 Task: Log work in the project ByteTech for the issue 'Upgrade the content delivery and caching mechanisms of a web application to improve content delivery speed and reliability' spent time as '3w 3d 12h 23m' and remaining time as '3w 6d 14h 33m' and add a flag. Now add the issue to the epic 'Digital product development'. Log work in the project ByteTech for the issue 'Create a new online platform for online gardening courses with advanced gardening tools and community features' spent time as '1w 4d 23h 56m' and remaining time as '3w 1d 15h 41m' and clone the issue. Now add the issue to the epic 'Cloud security compliance'
Action: Mouse moved to (968, 253)
Screenshot: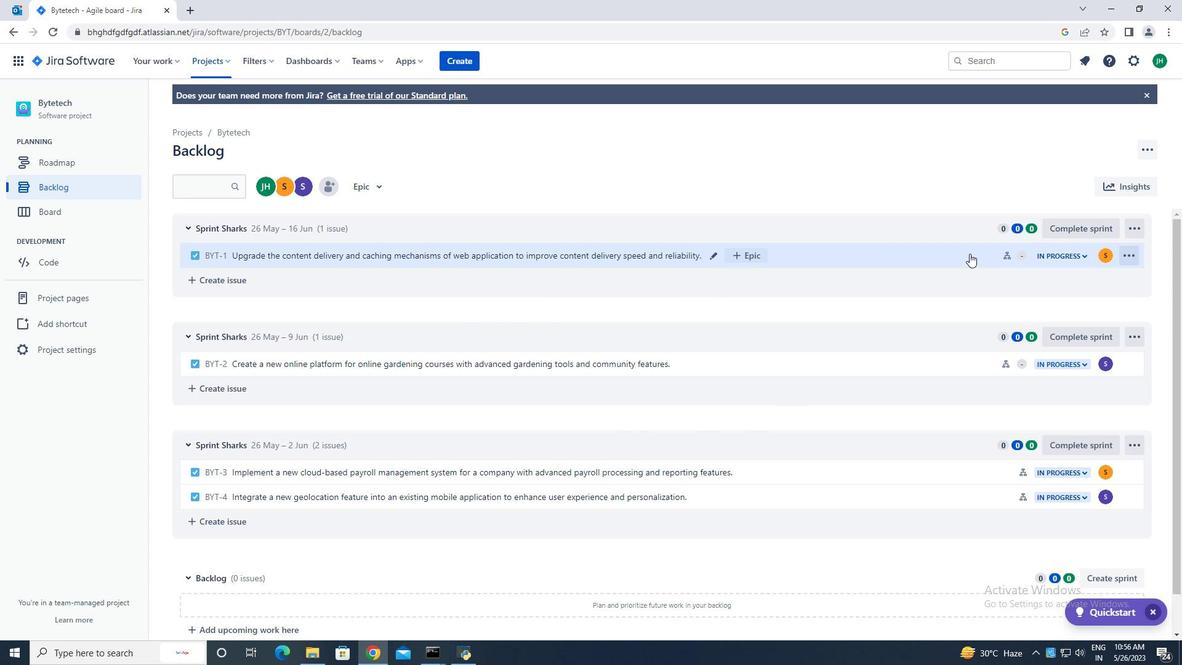 
Action: Mouse pressed left at (968, 253)
Screenshot: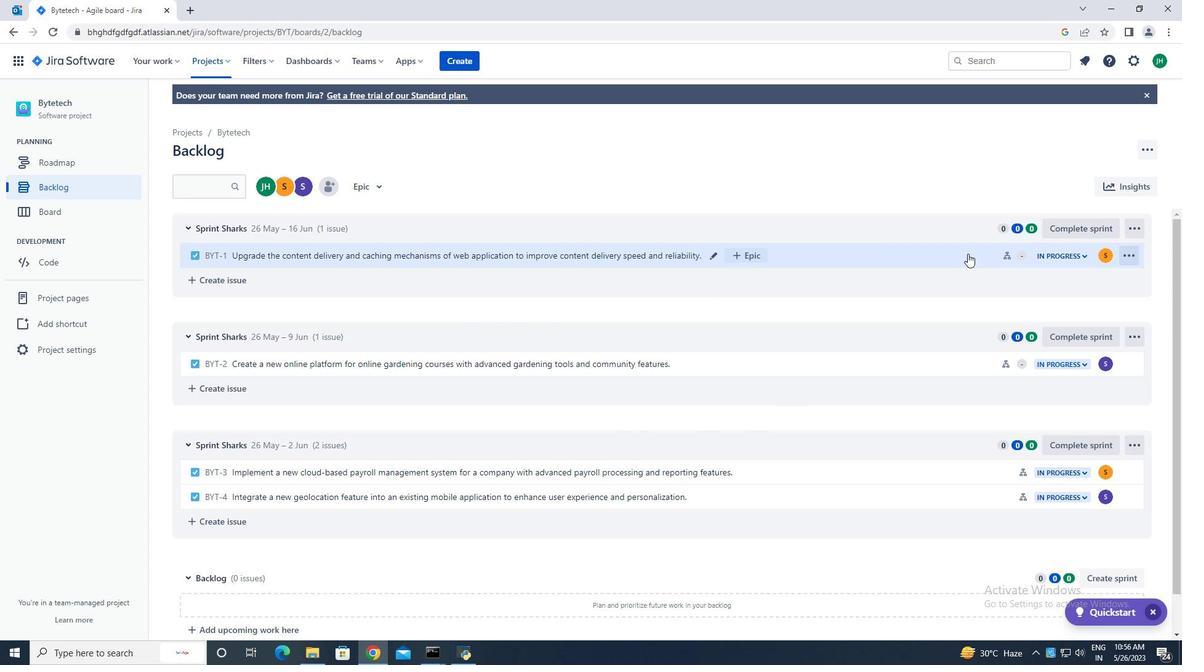 
Action: Mouse moved to (1134, 224)
Screenshot: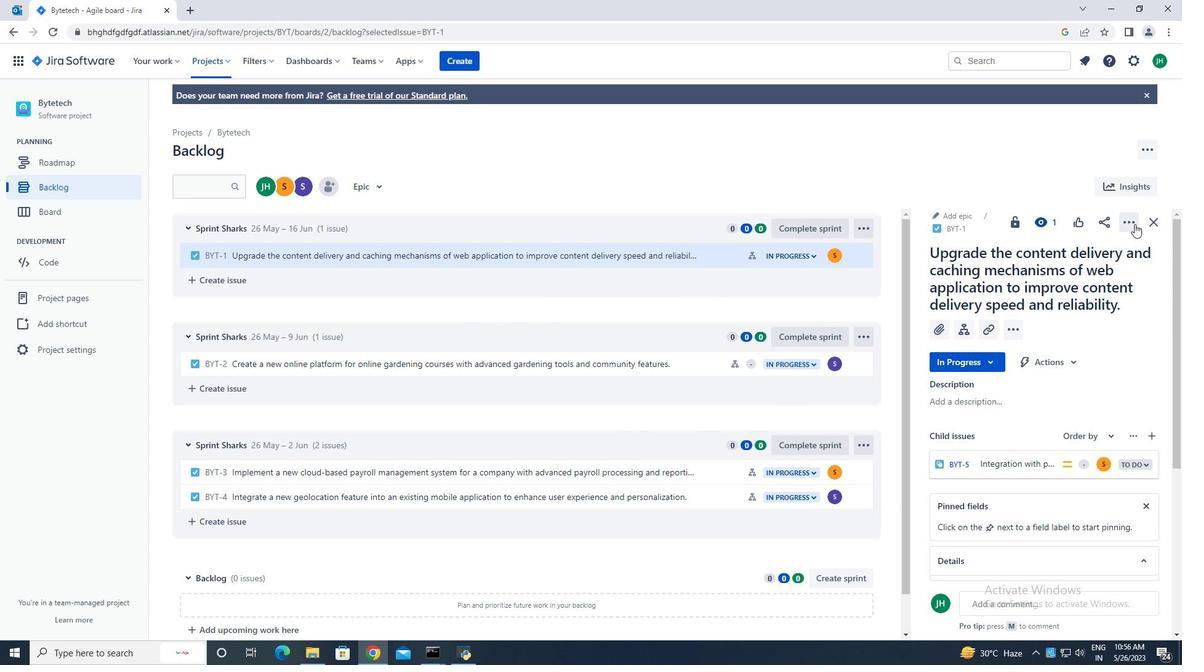 
Action: Mouse pressed left at (1134, 224)
Screenshot: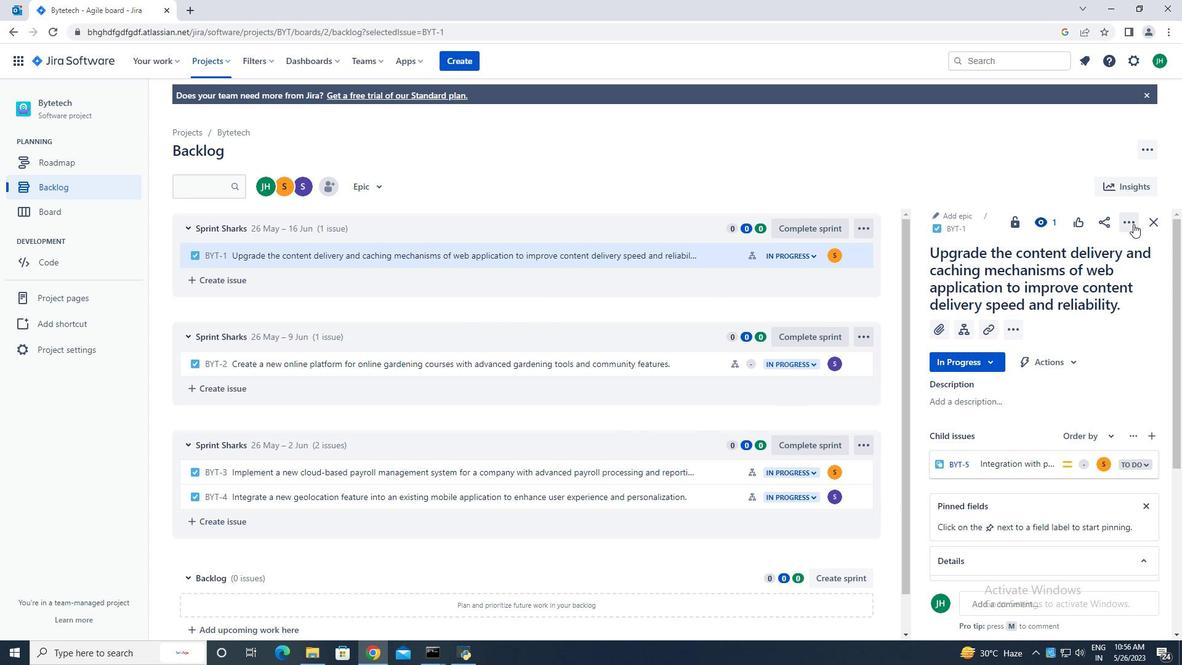 
Action: Mouse moved to (1066, 253)
Screenshot: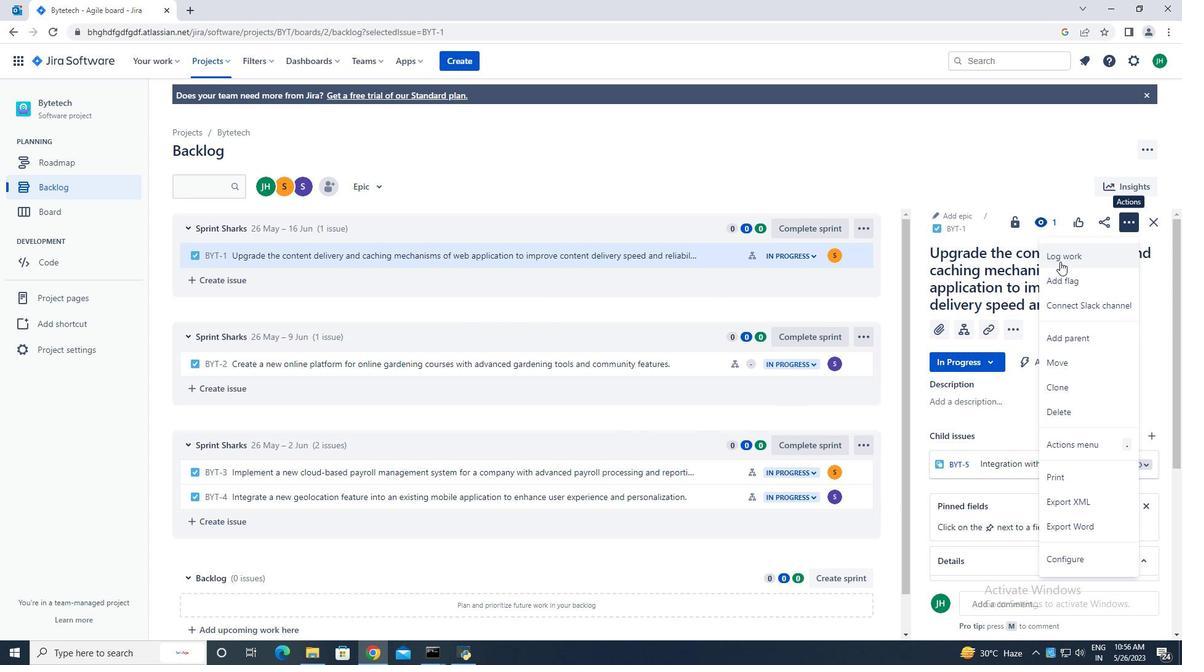 
Action: Mouse pressed left at (1066, 253)
Screenshot: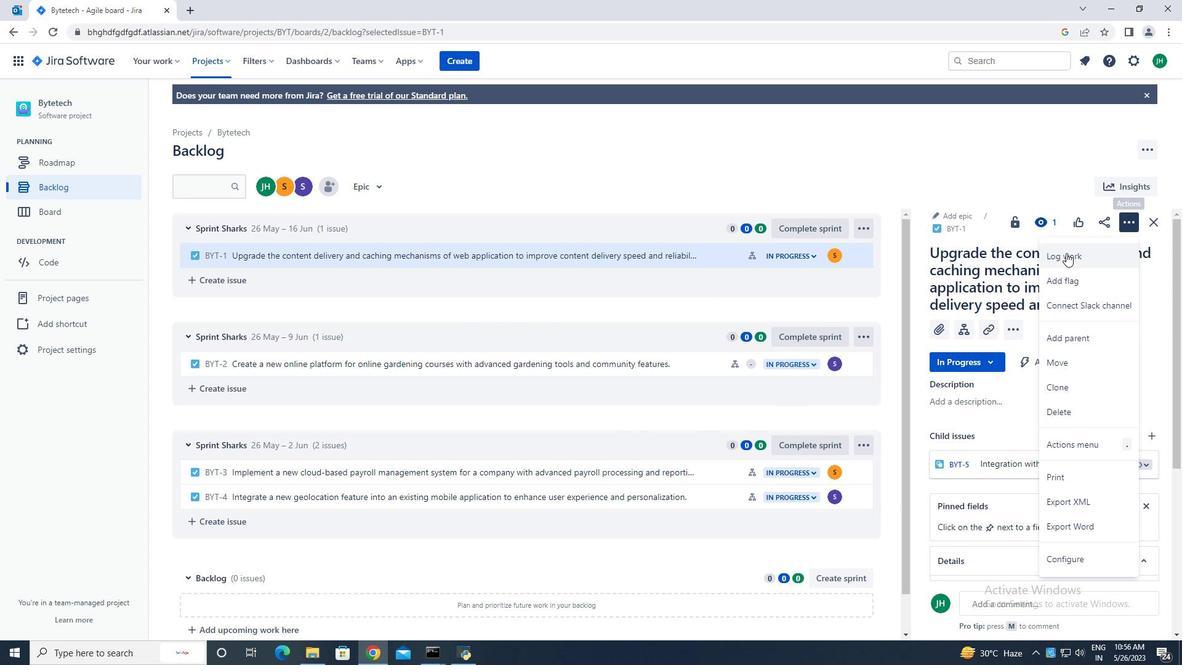 
Action: Mouse moved to (527, 189)
Screenshot: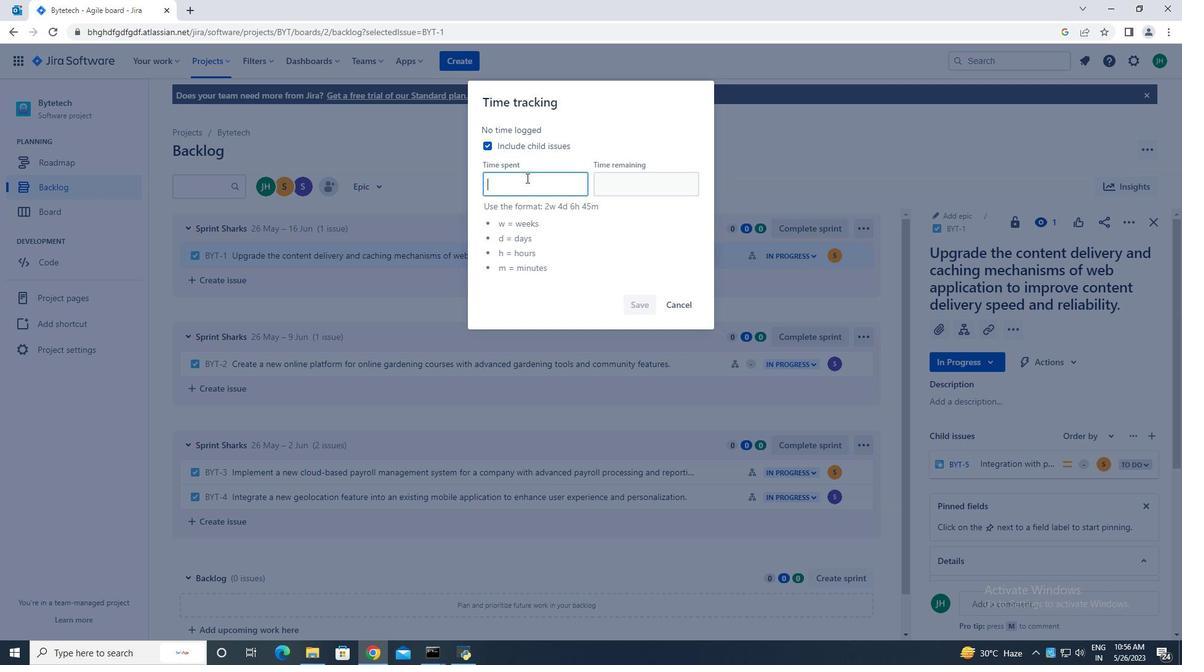 
Action: Mouse pressed left at (527, 189)
Screenshot: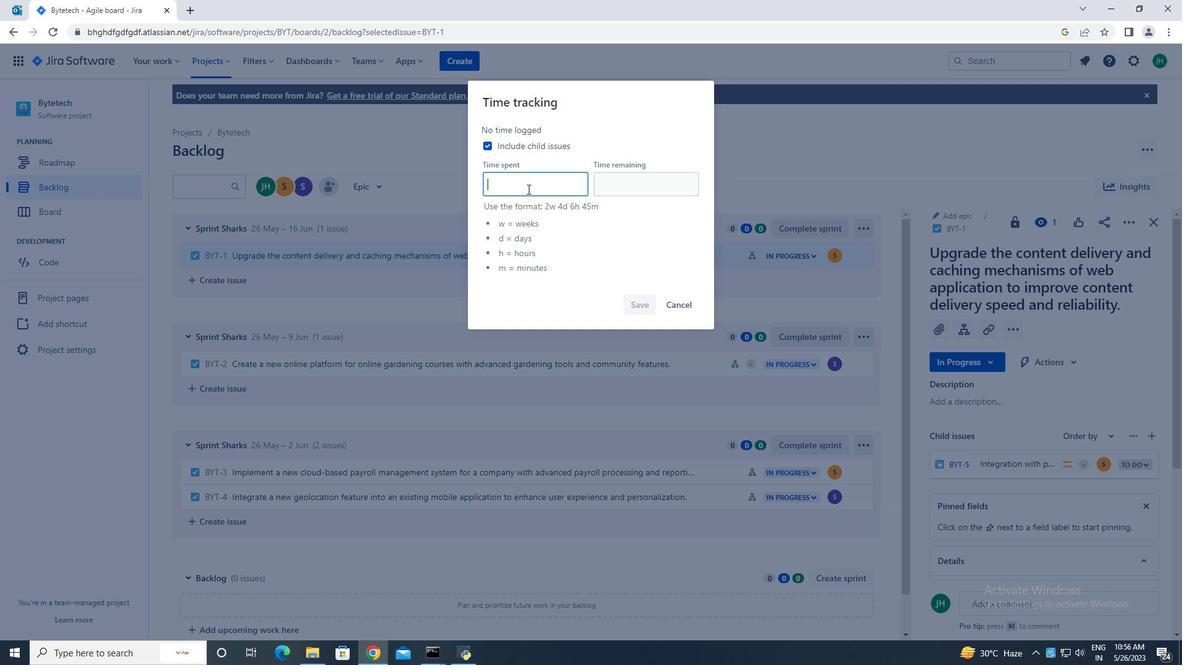 
Action: Key pressed 3w<Key.space>3d<Key.space>12h<Key.space>23m
Screenshot: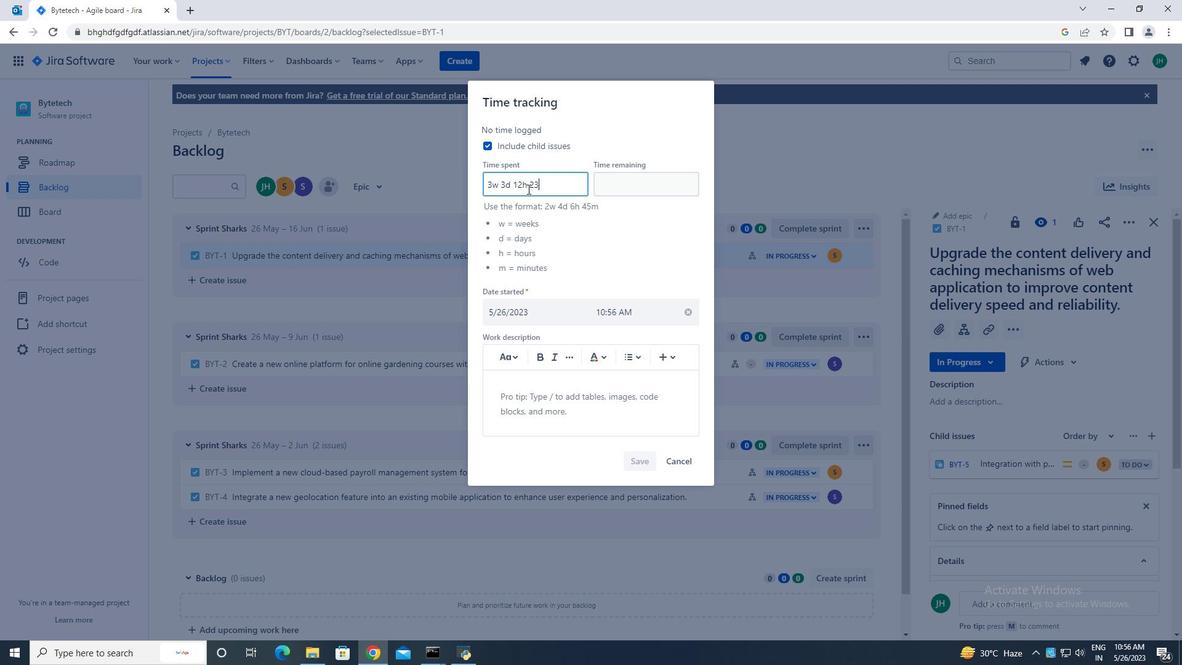 
Action: Mouse moved to (622, 186)
Screenshot: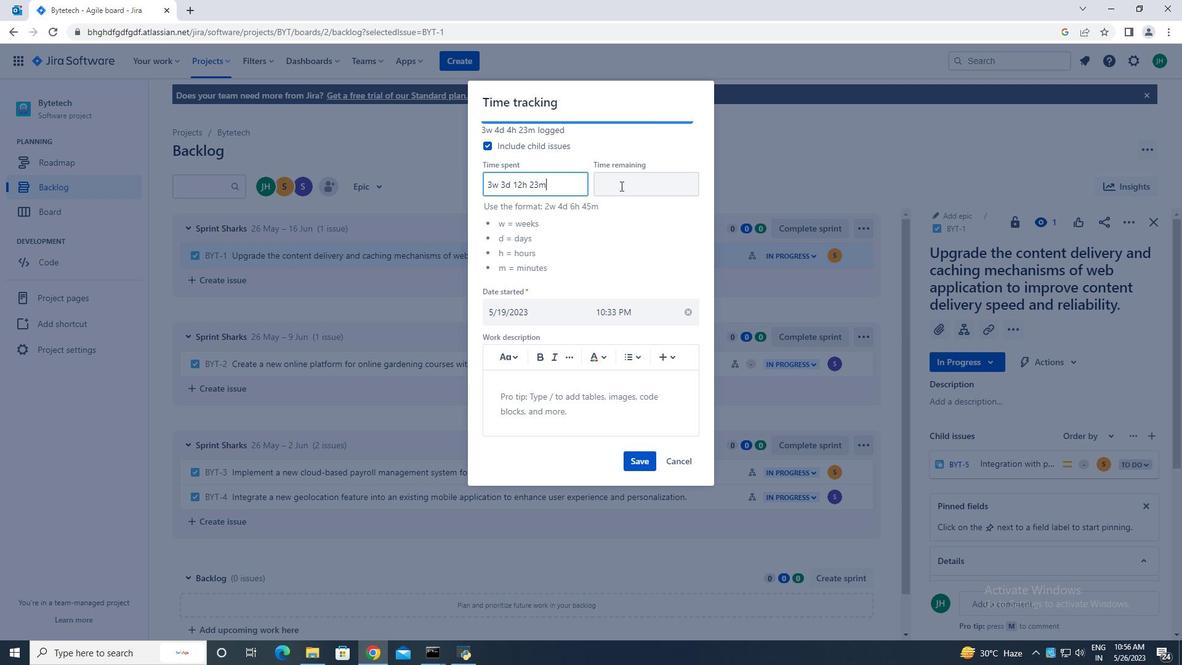 
Action: Mouse pressed left at (622, 186)
Screenshot: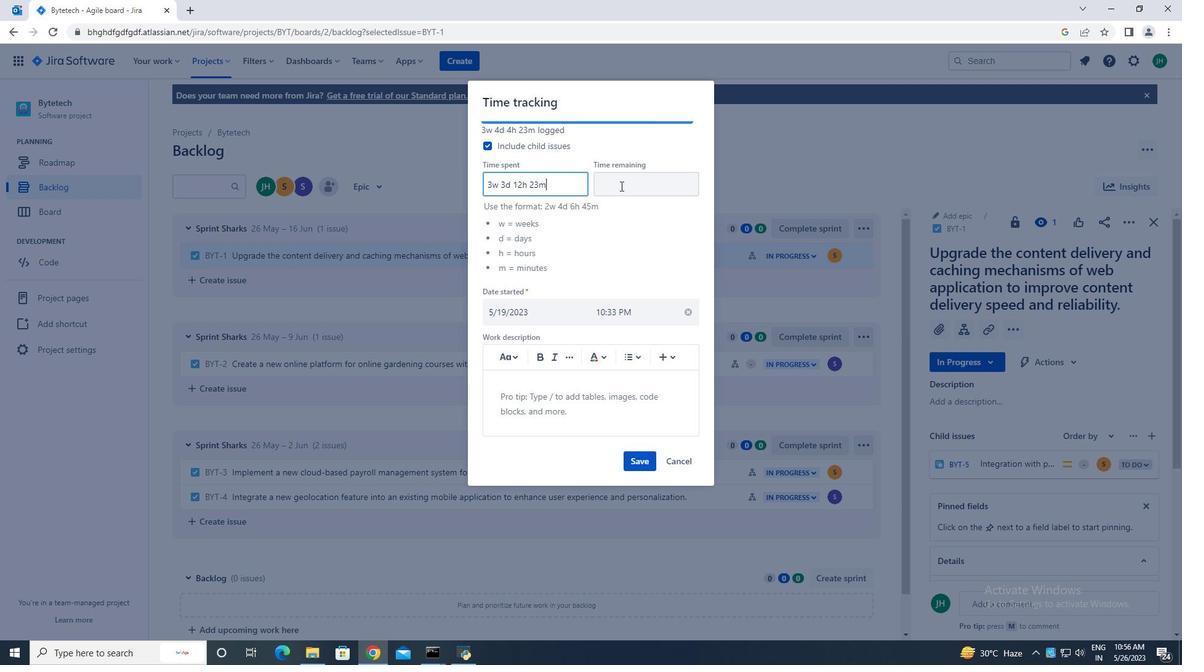 
Action: Key pressed 3w<Key.space>6d<Key.space>14h<Key.space>33m<Key.space>
Screenshot: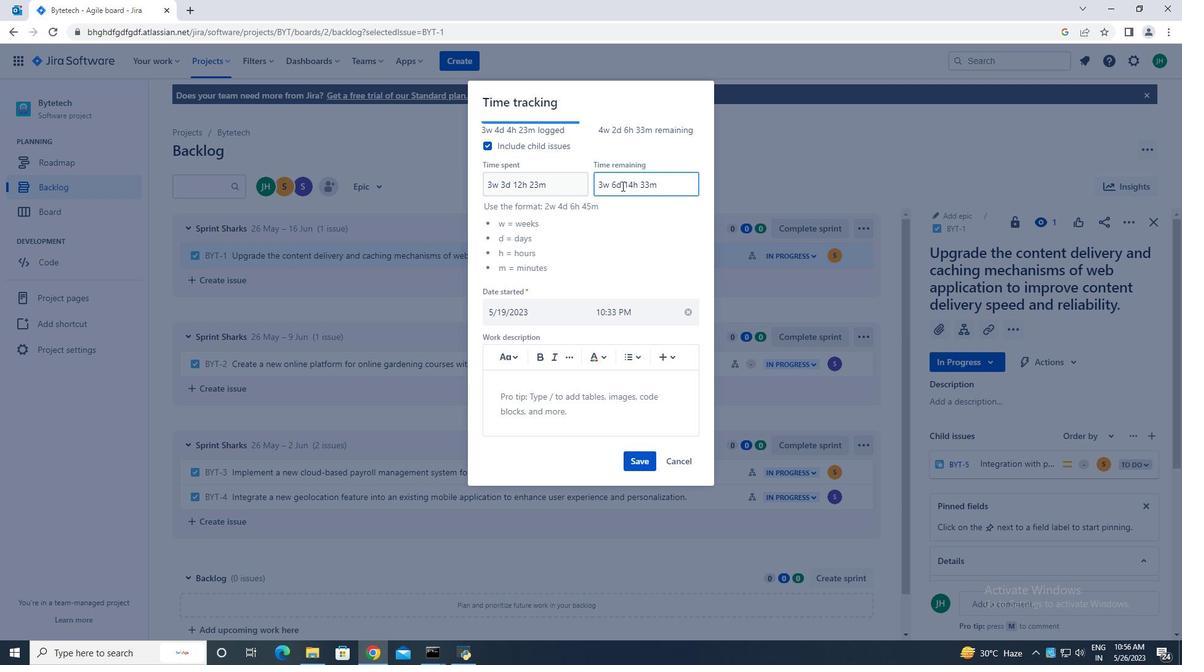 
Action: Mouse moved to (662, 186)
Screenshot: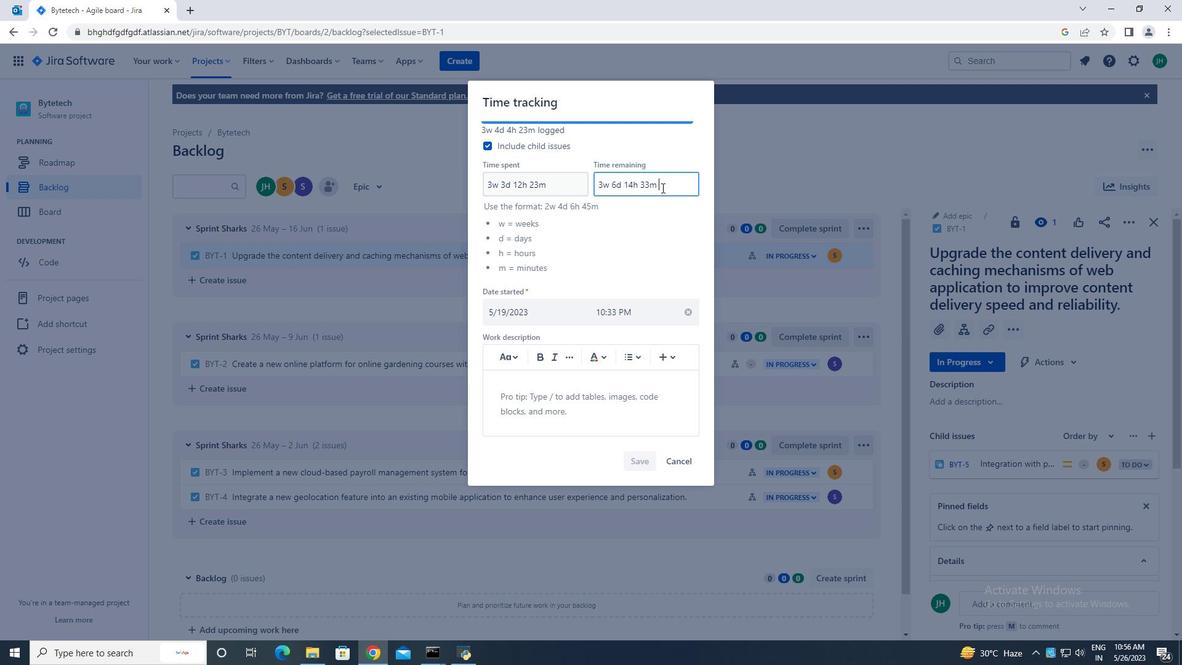 
Action: Key pressed <Key.backspace>
Screenshot: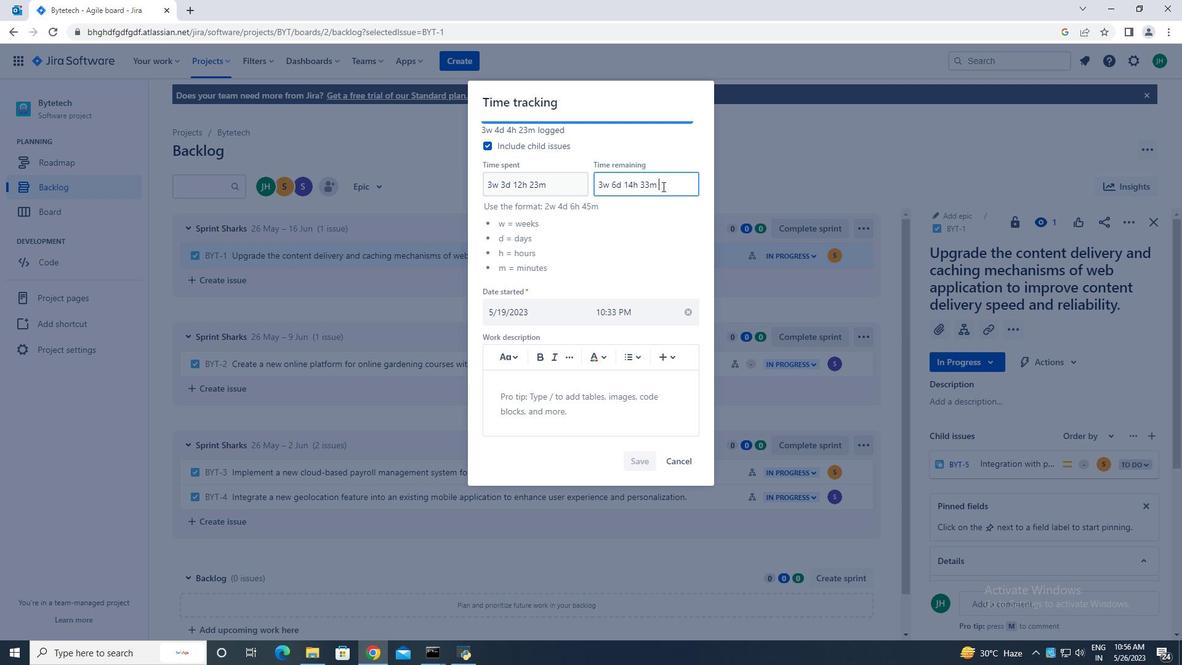 
Action: Mouse moved to (649, 458)
Screenshot: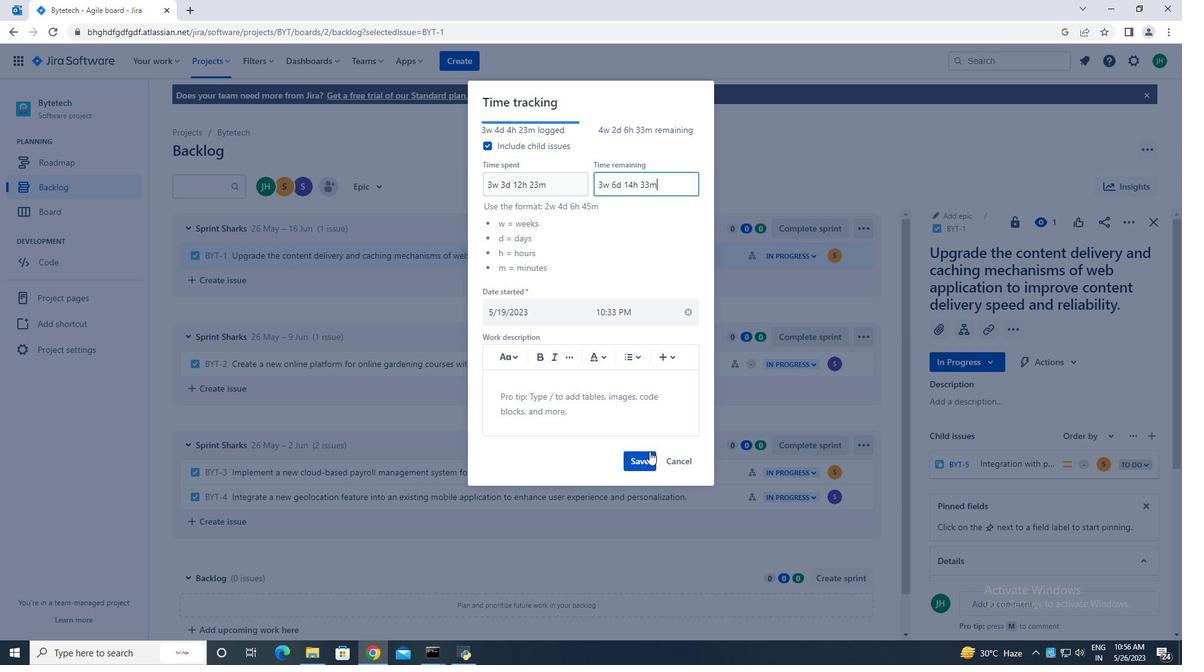 
Action: Mouse pressed left at (649, 458)
Screenshot: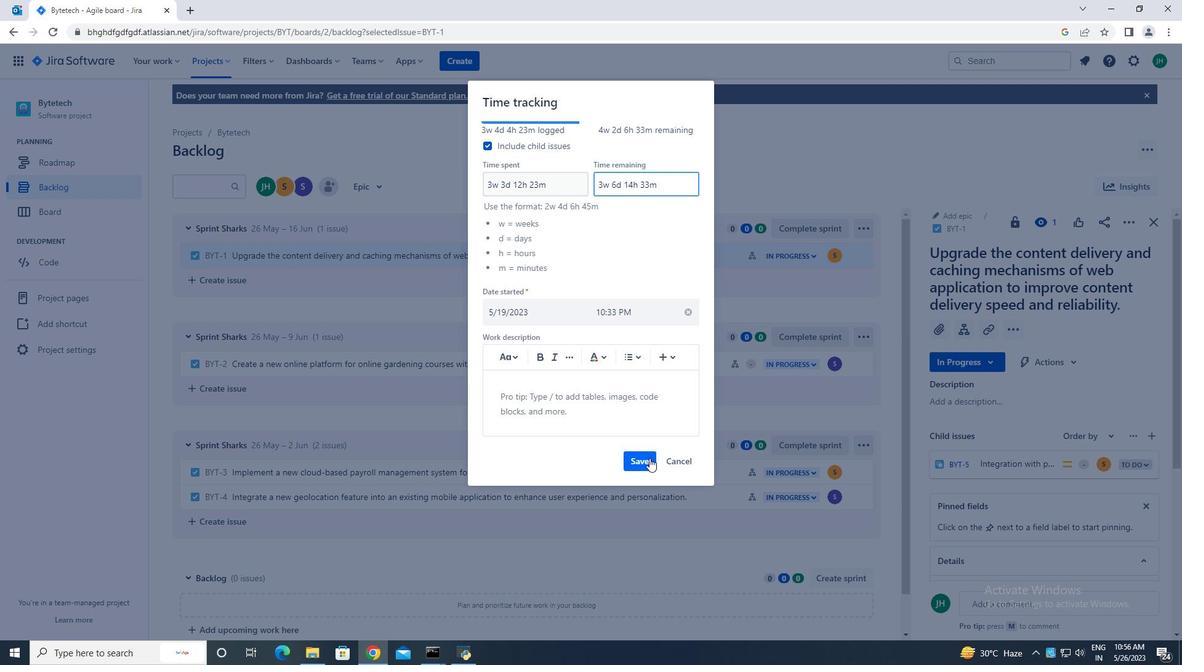 
Action: Mouse moved to (1130, 222)
Screenshot: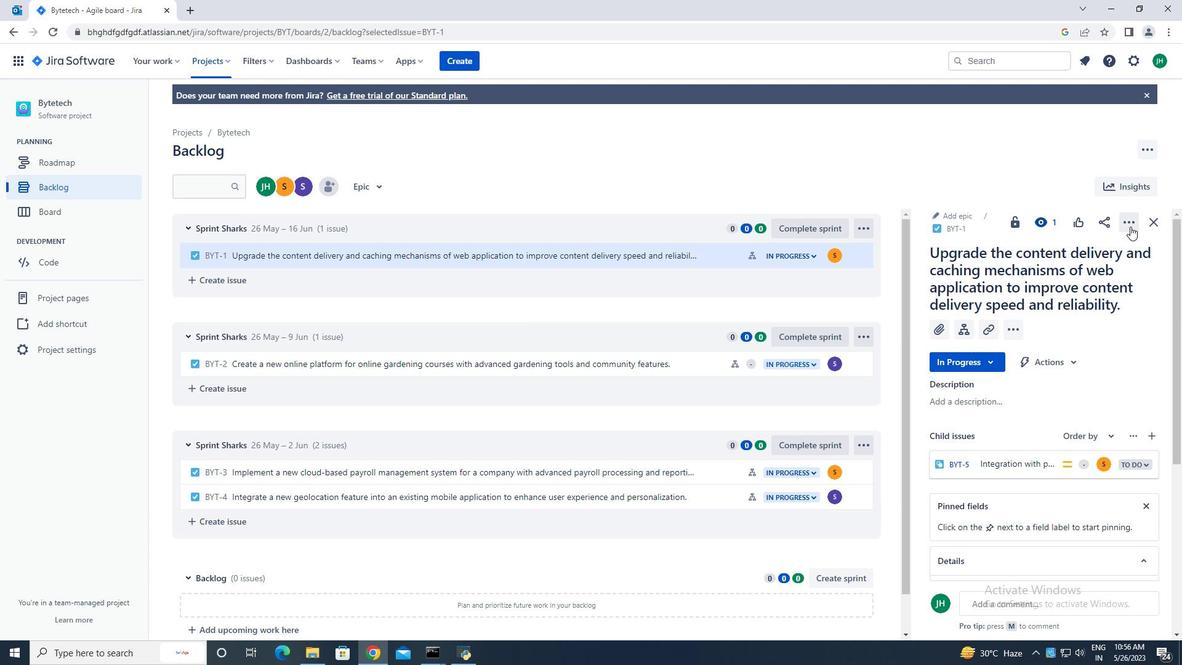 
Action: Mouse pressed left at (1130, 222)
Screenshot: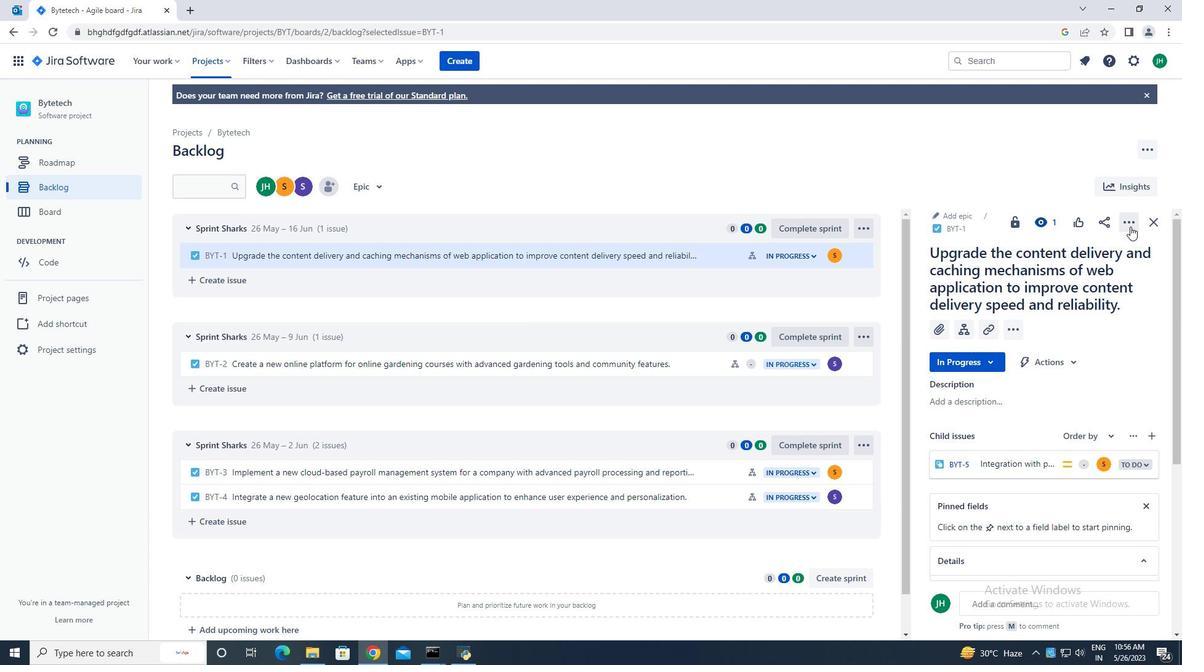 
Action: Mouse moved to (1066, 280)
Screenshot: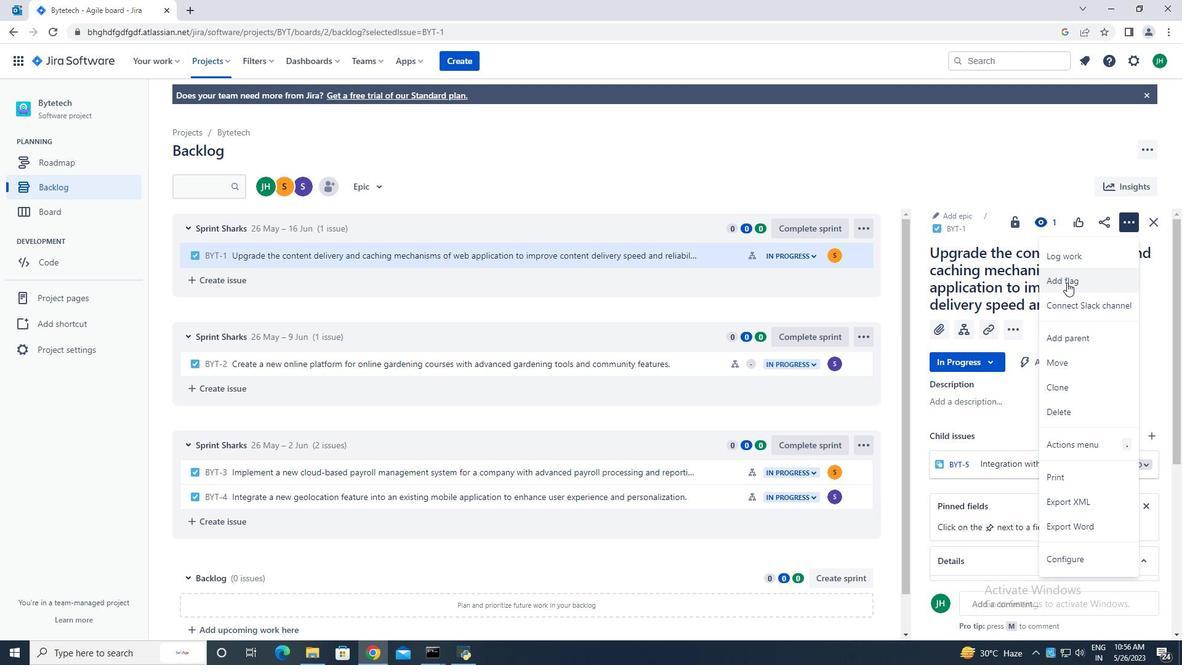 
Action: Mouse pressed left at (1066, 280)
Screenshot: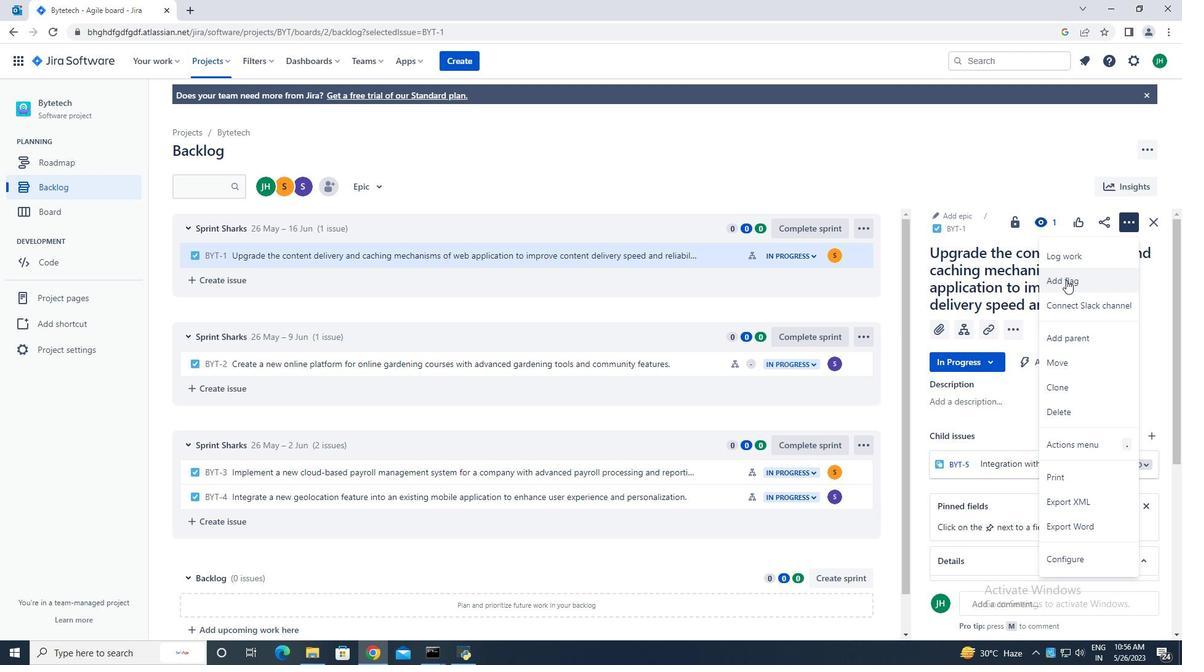 
Action: Mouse moved to (1156, 223)
Screenshot: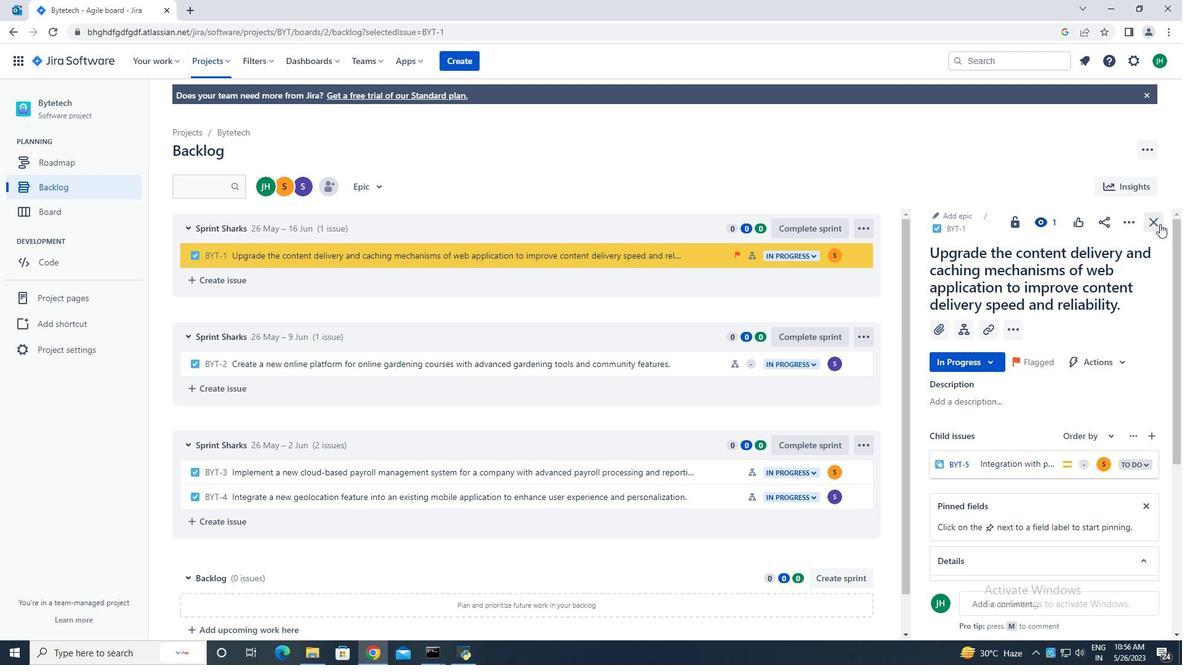 
Action: Mouse pressed left at (1156, 223)
Screenshot: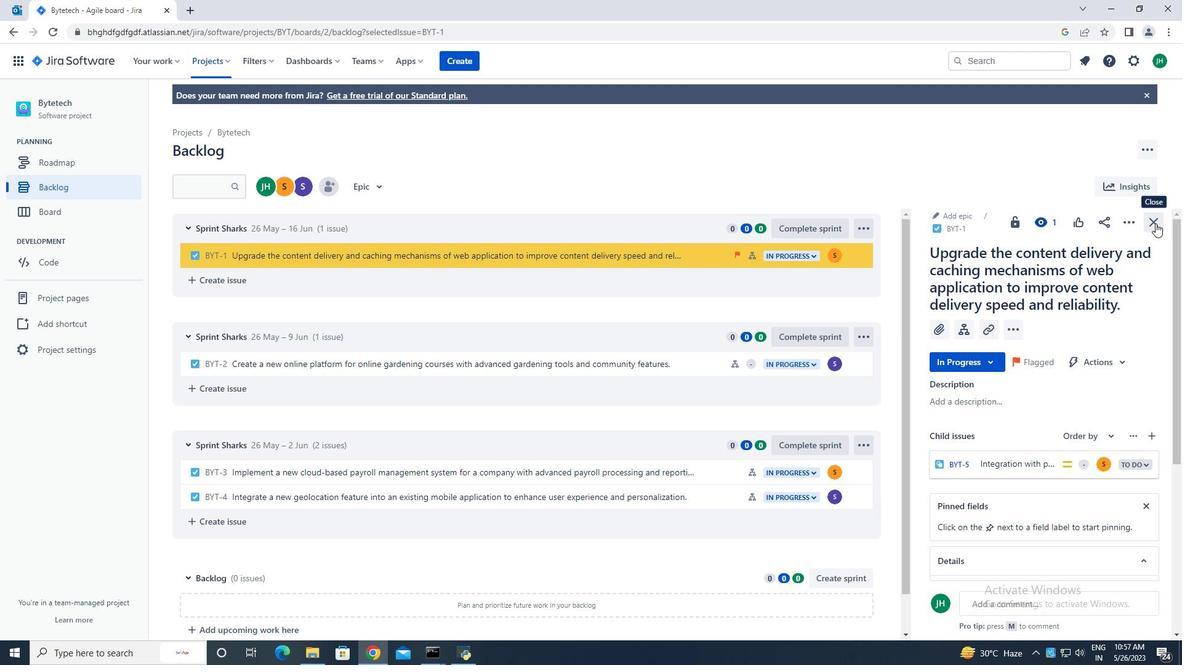 
Action: Mouse moved to (365, 189)
Screenshot: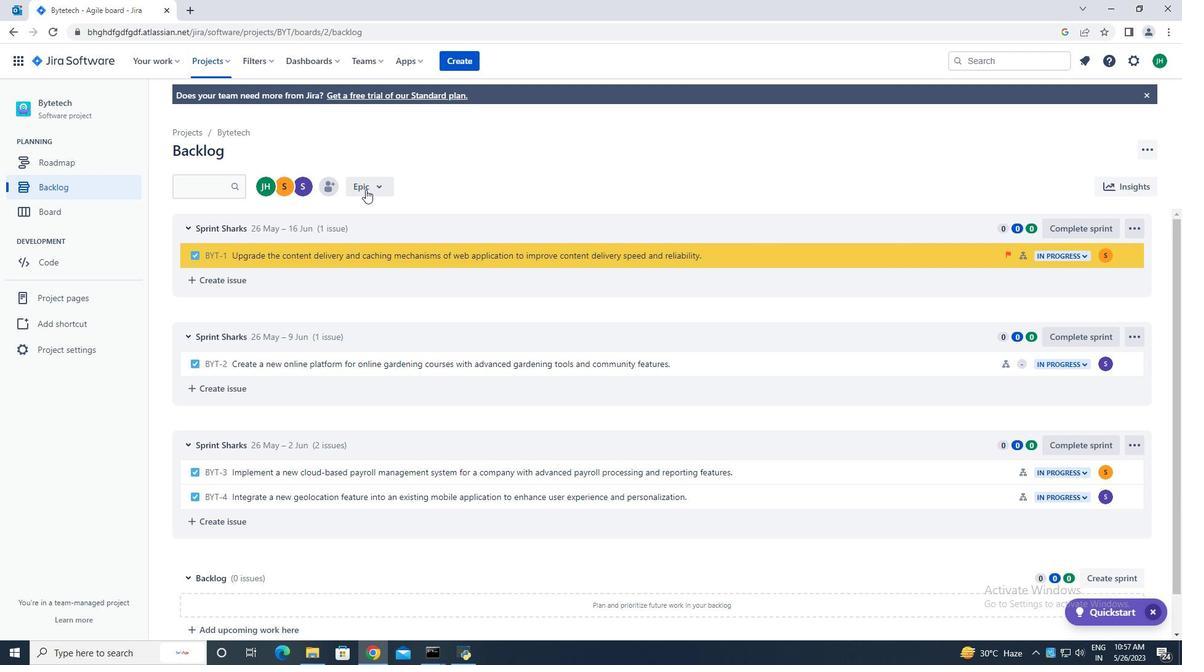 
Action: Mouse pressed left at (365, 189)
Screenshot: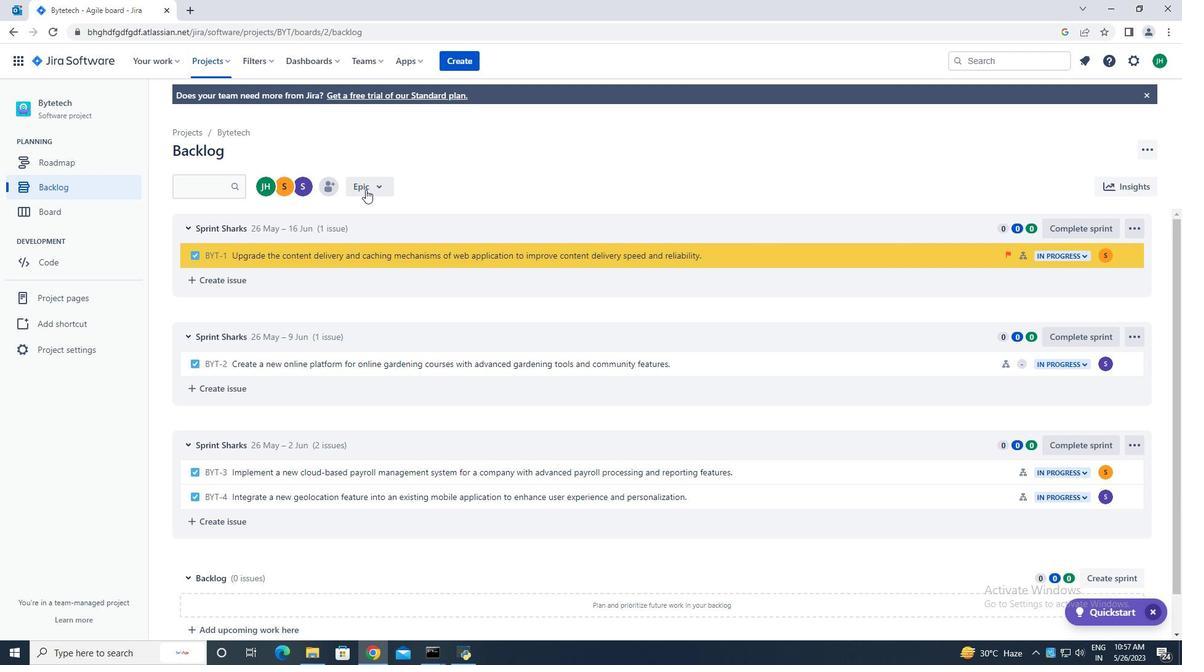 
Action: Mouse moved to (412, 239)
Screenshot: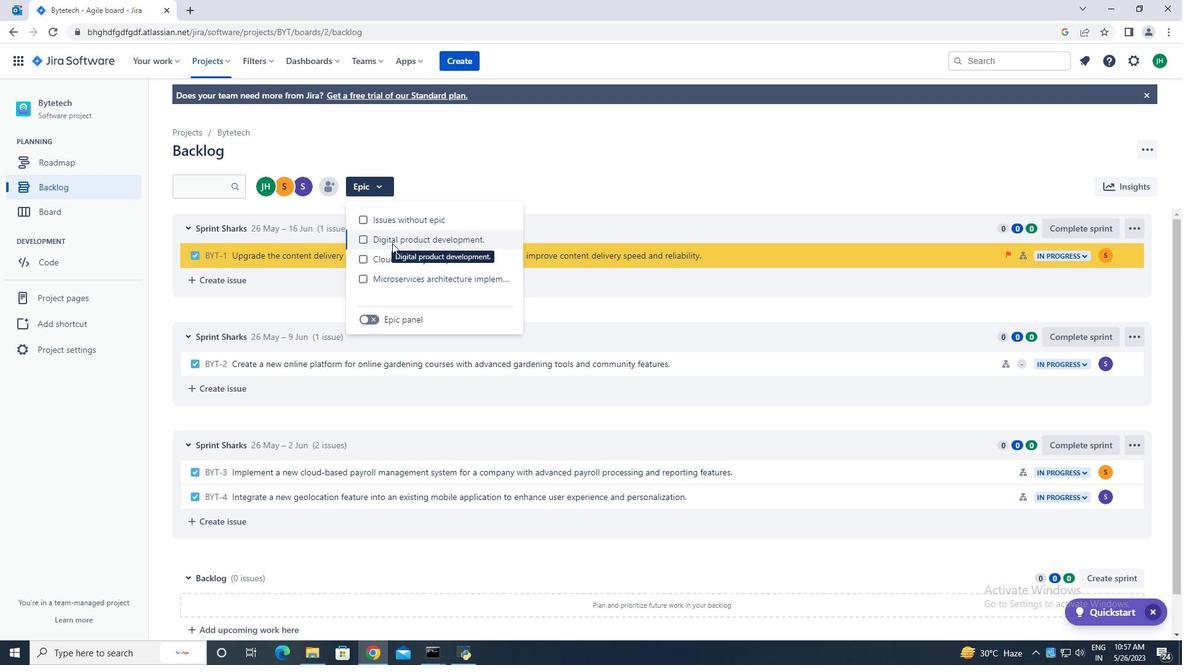 
Action: Mouse pressed left at (412, 239)
Screenshot: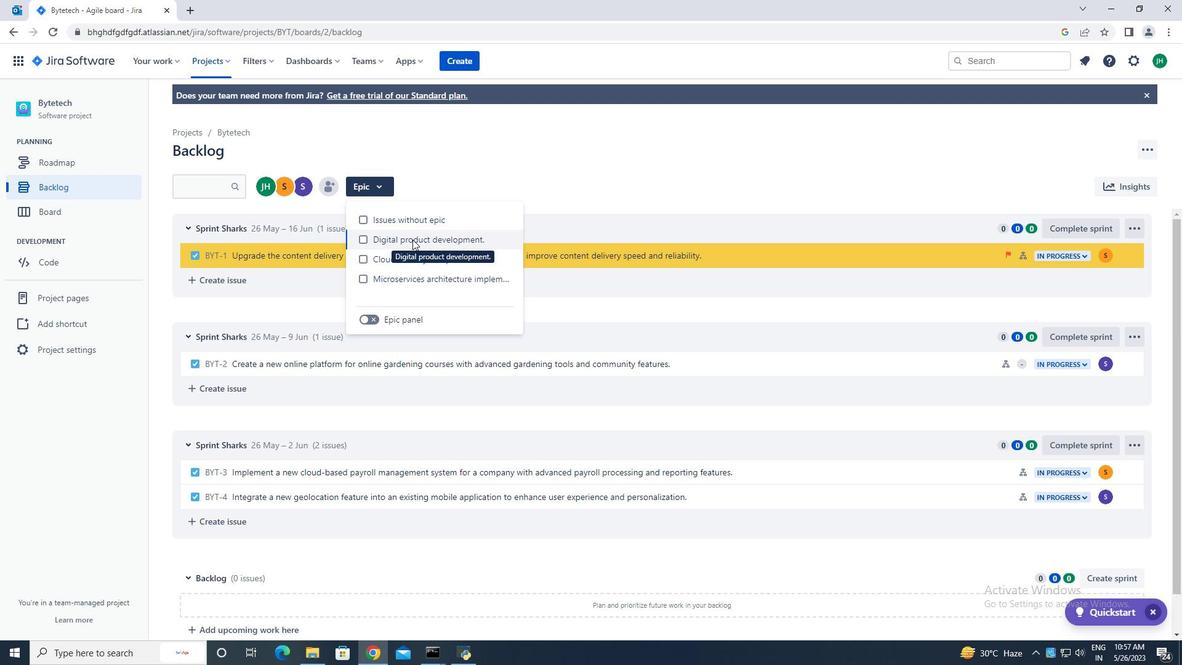 
Action: Mouse moved to (529, 144)
Screenshot: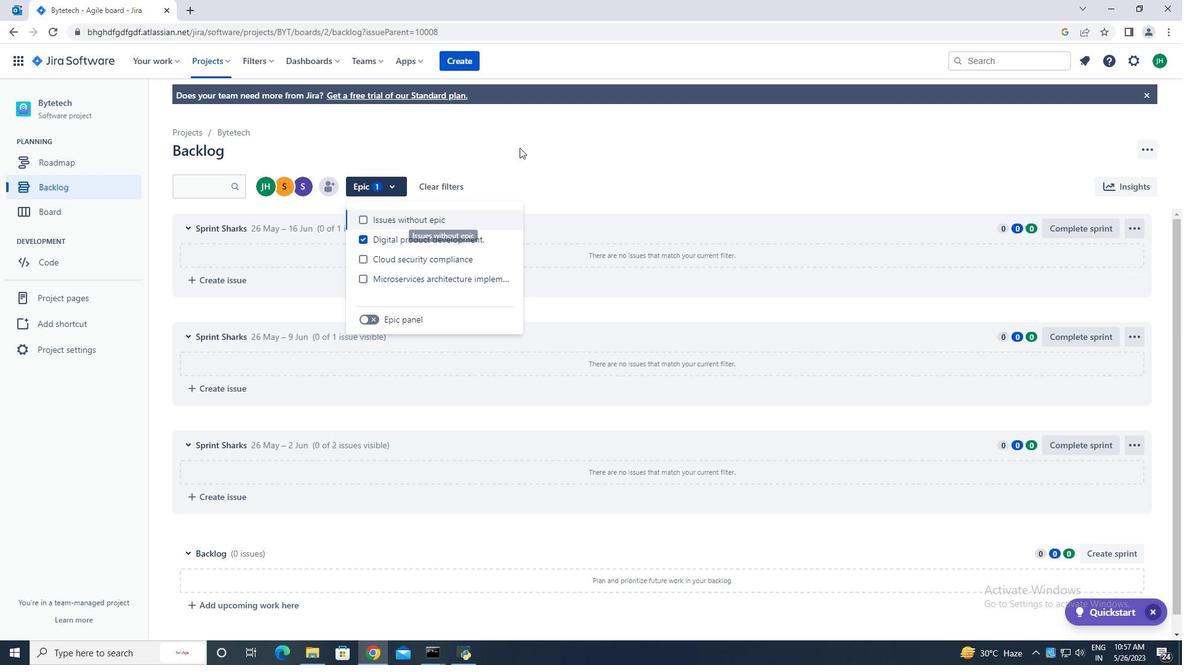 
Action: Mouse pressed left at (529, 144)
Screenshot: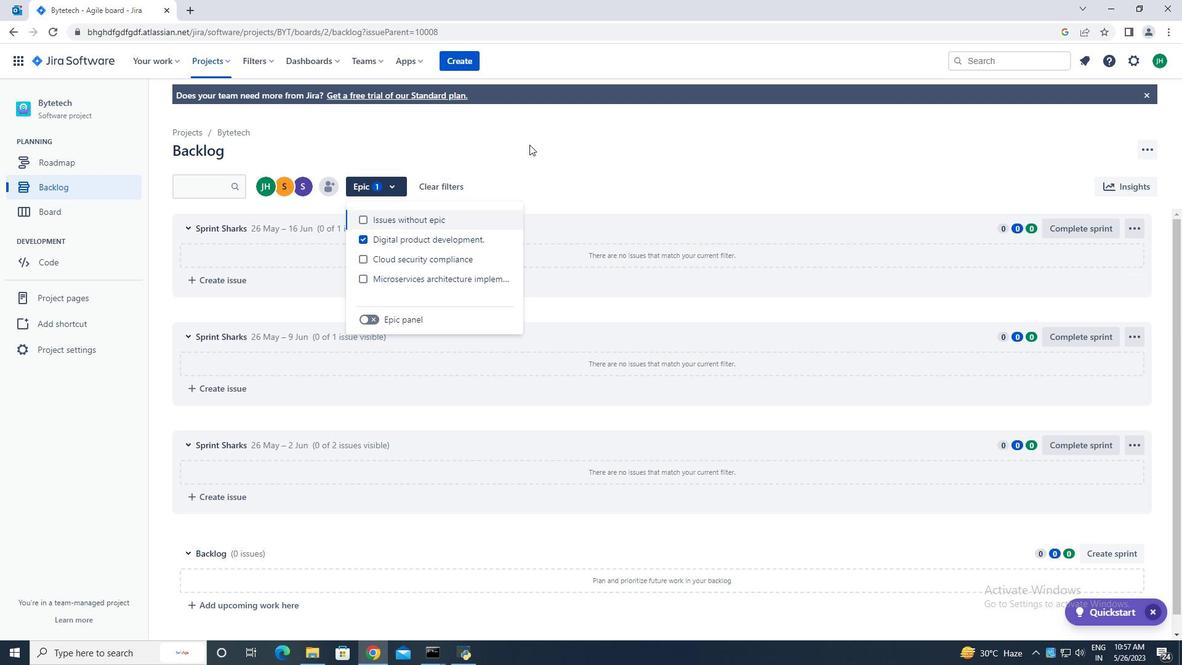 
Action: Mouse moved to (97, 191)
Screenshot: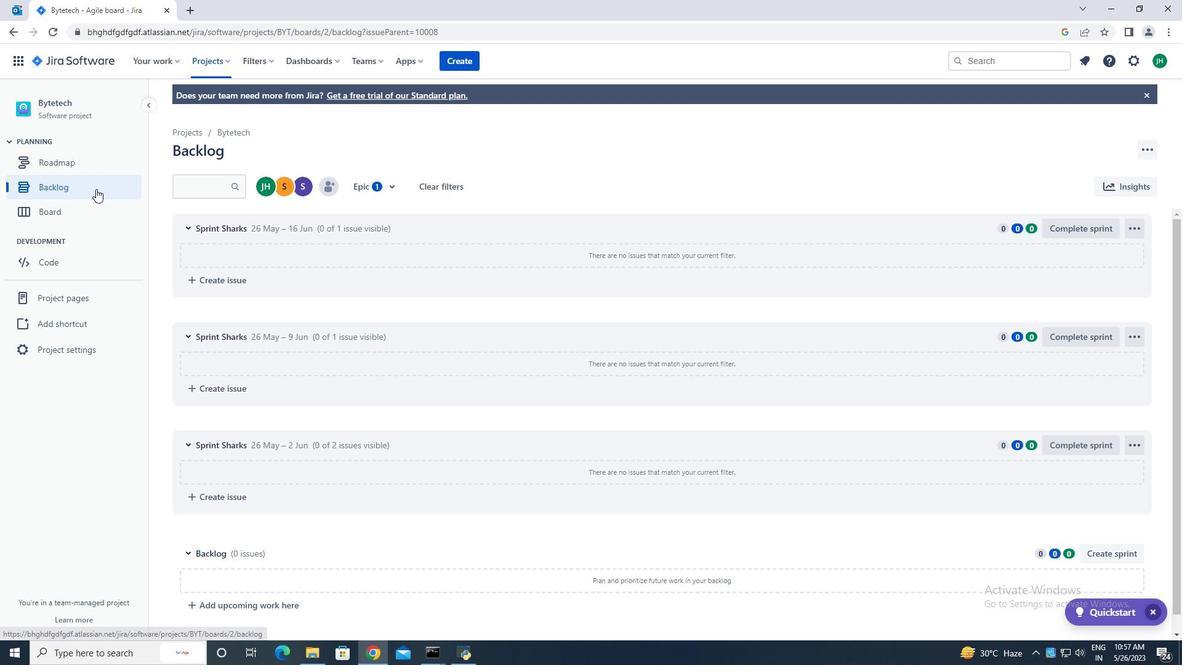 
Action: Mouse pressed left at (97, 191)
Screenshot: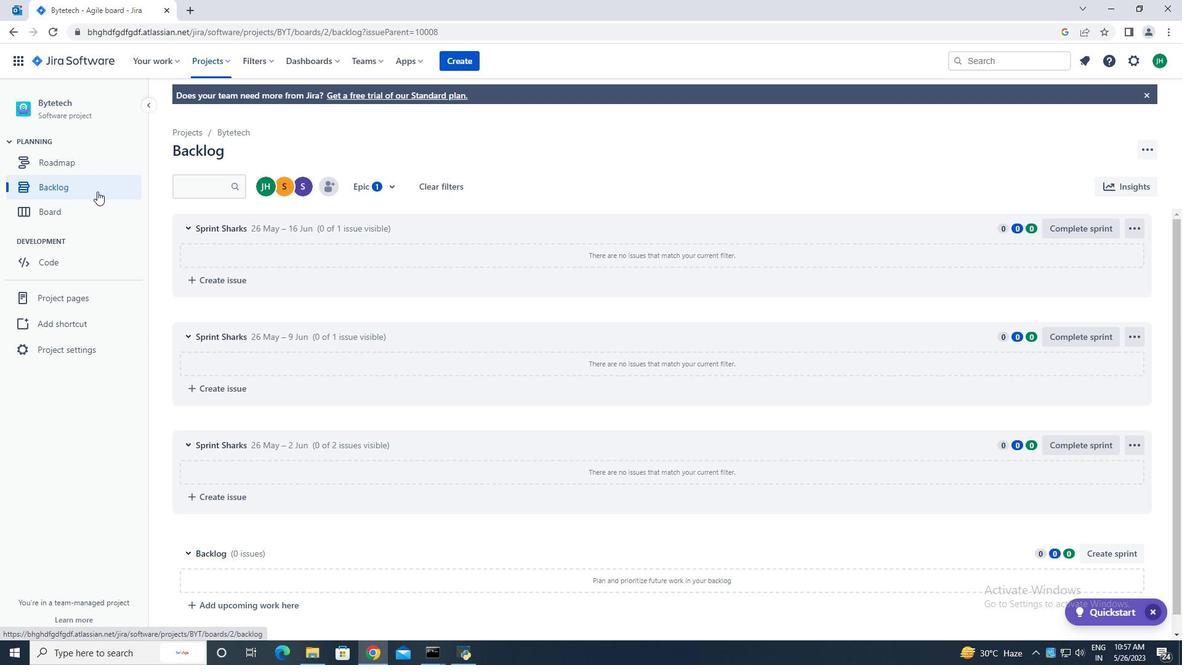 
Action: Mouse moved to (950, 362)
Screenshot: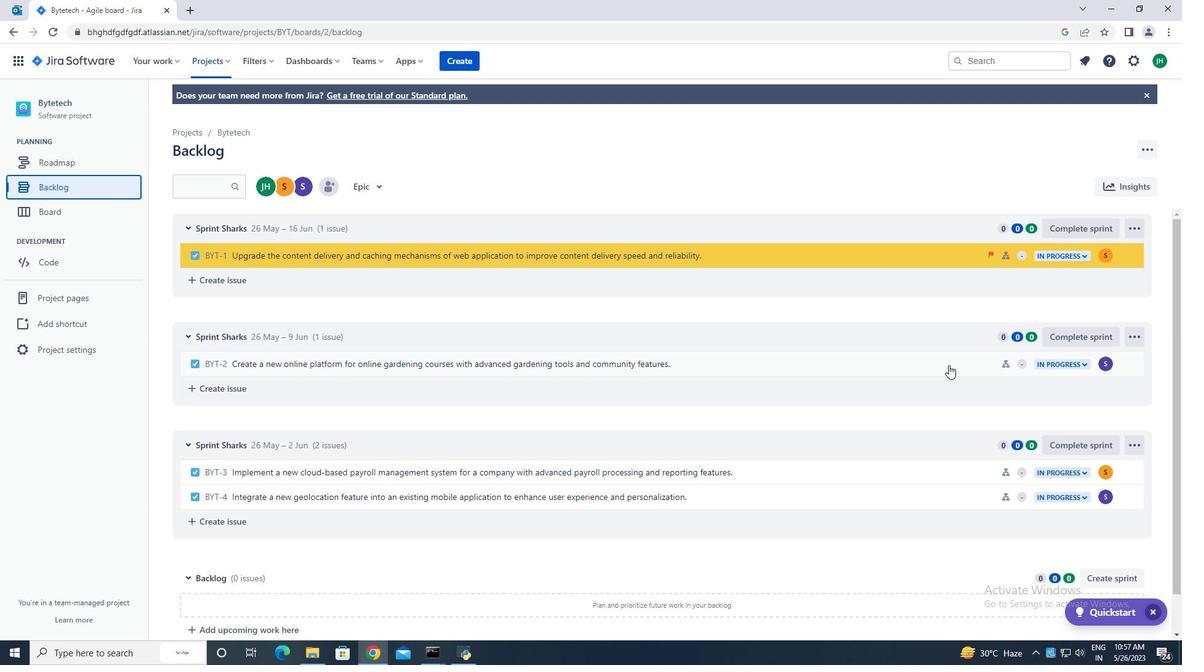 
Action: Mouse pressed left at (950, 362)
Screenshot: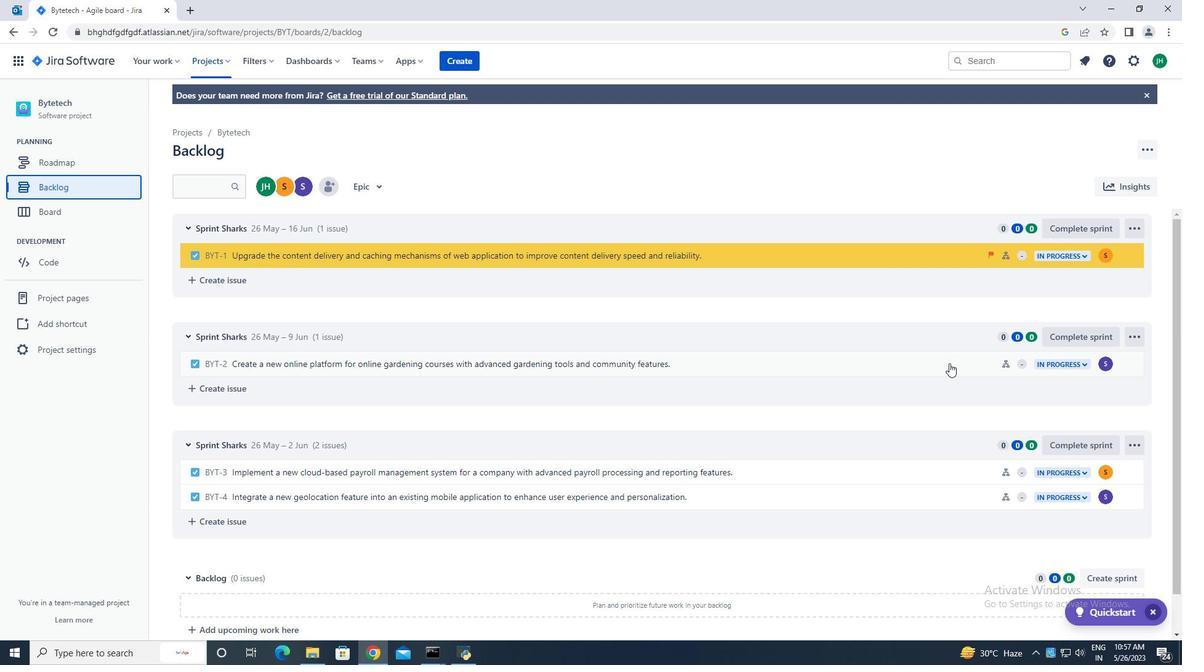 
Action: Mouse moved to (1122, 230)
Screenshot: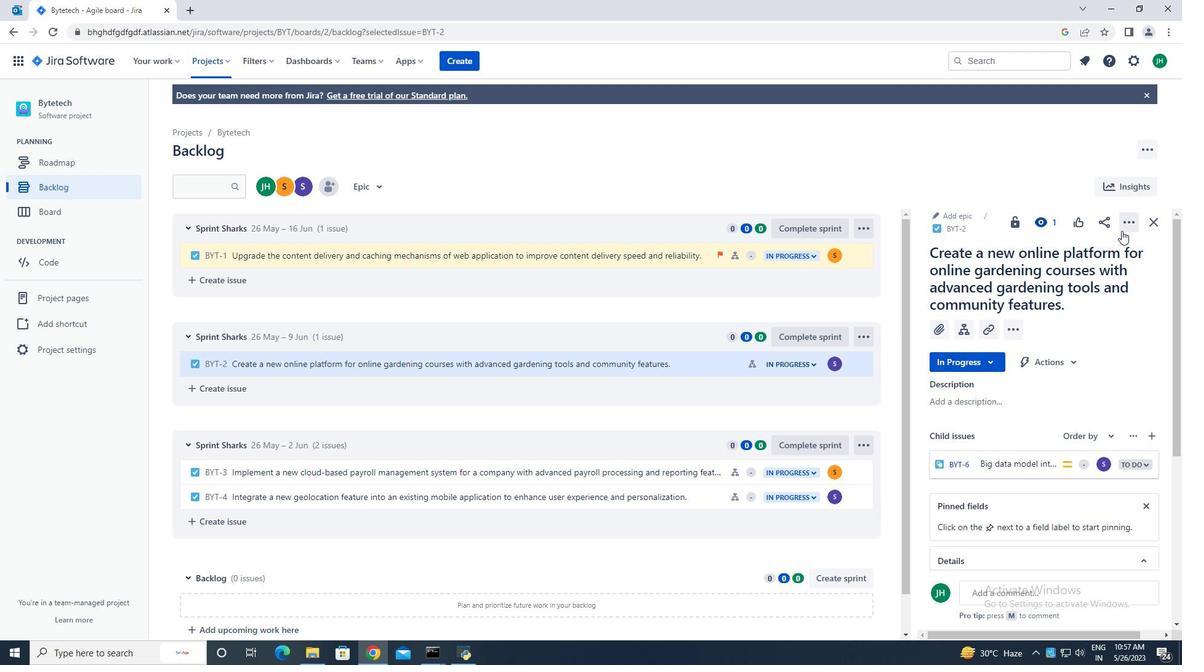 
Action: Mouse pressed left at (1122, 230)
Screenshot: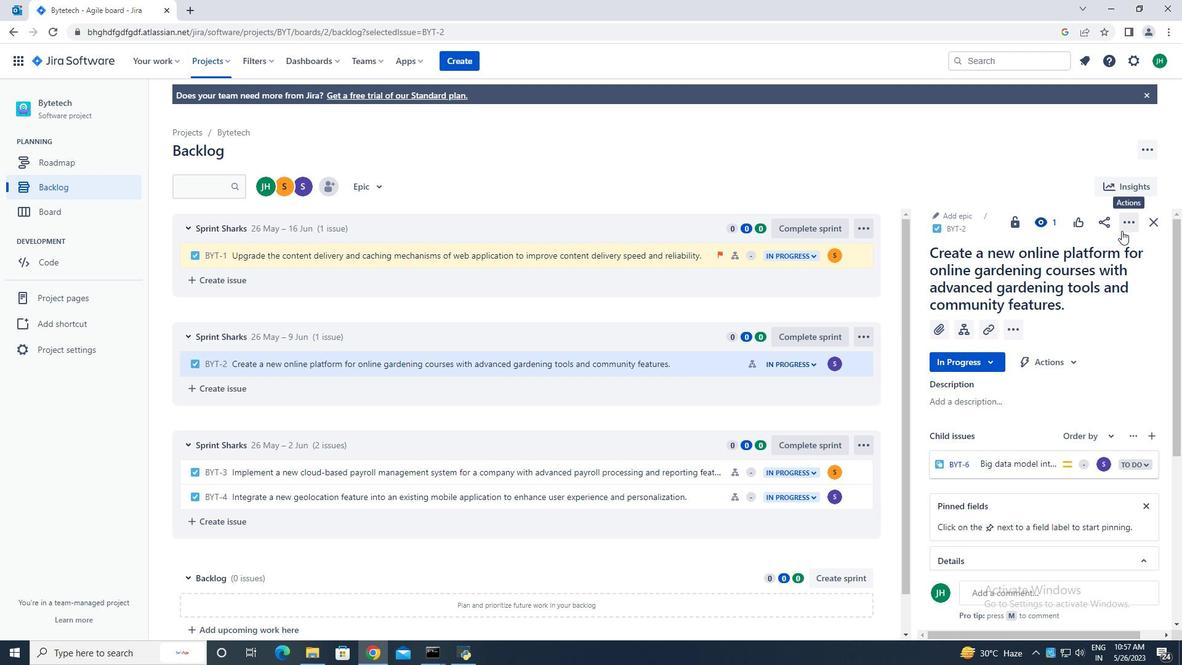 
Action: Mouse moved to (1074, 255)
Screenshot: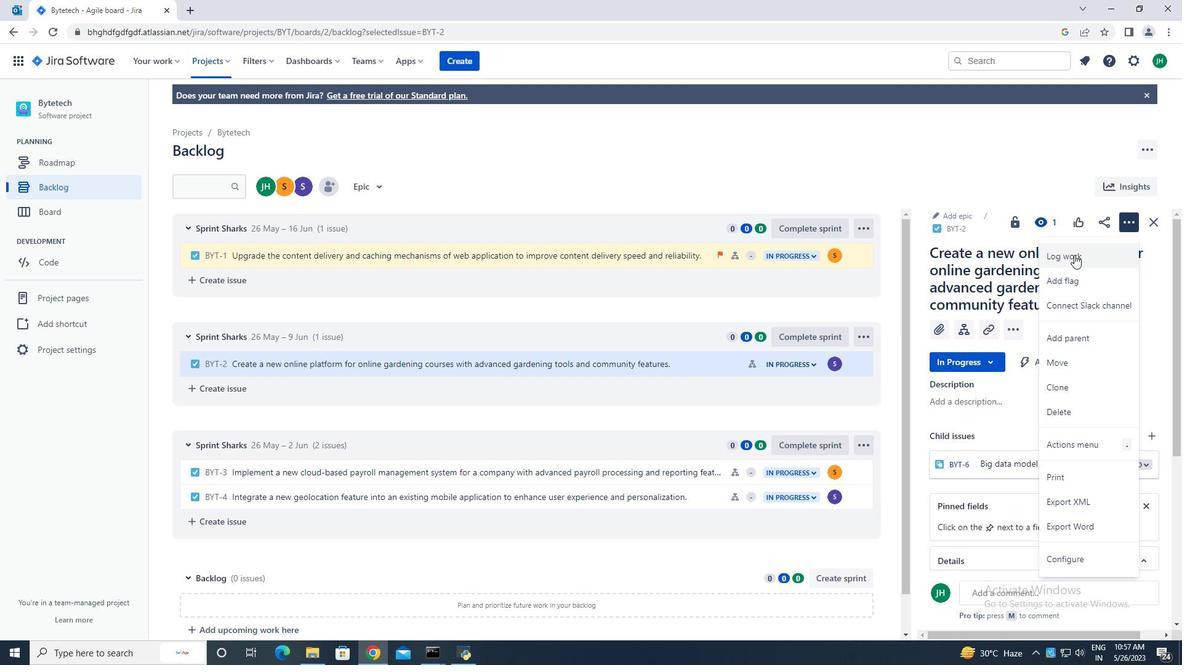 
Action: Mouse pressed left at (1074, 255)
Screenshot: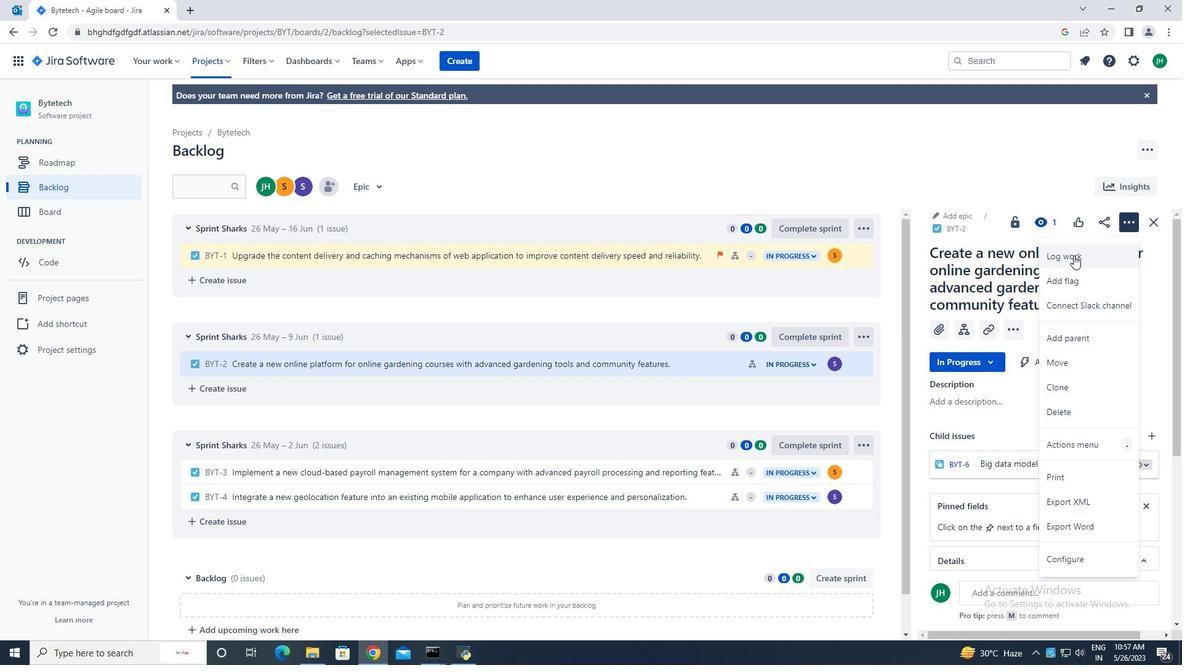 
Action: Mouse moved to (508, 183)
Screenshot: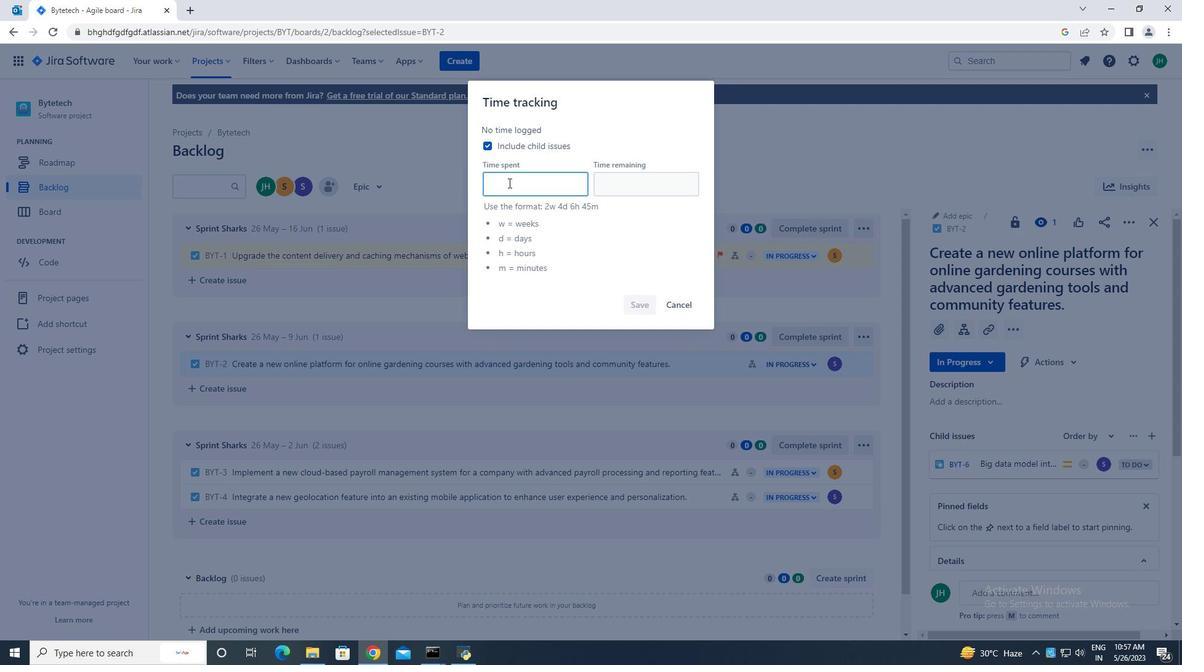 
Action: Key pressed 1w<Key.space>4d<Key.space>23h<Key.space>56m
Screenshot: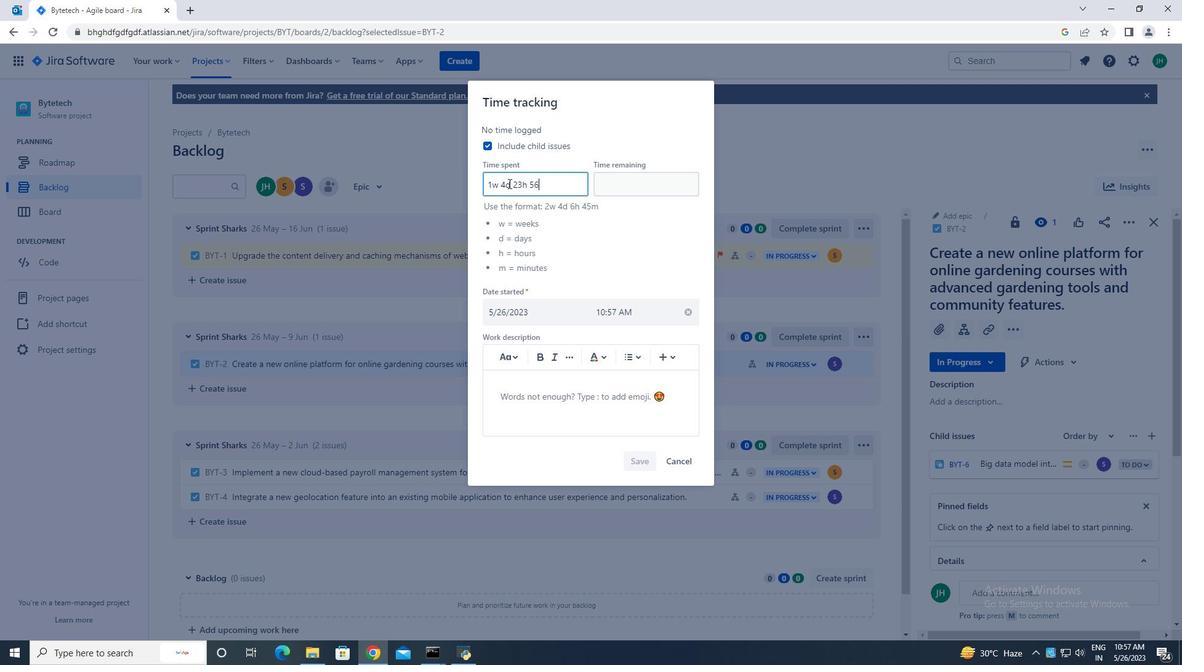 
Action: Mouse moved to (646, 182)
Screenshot: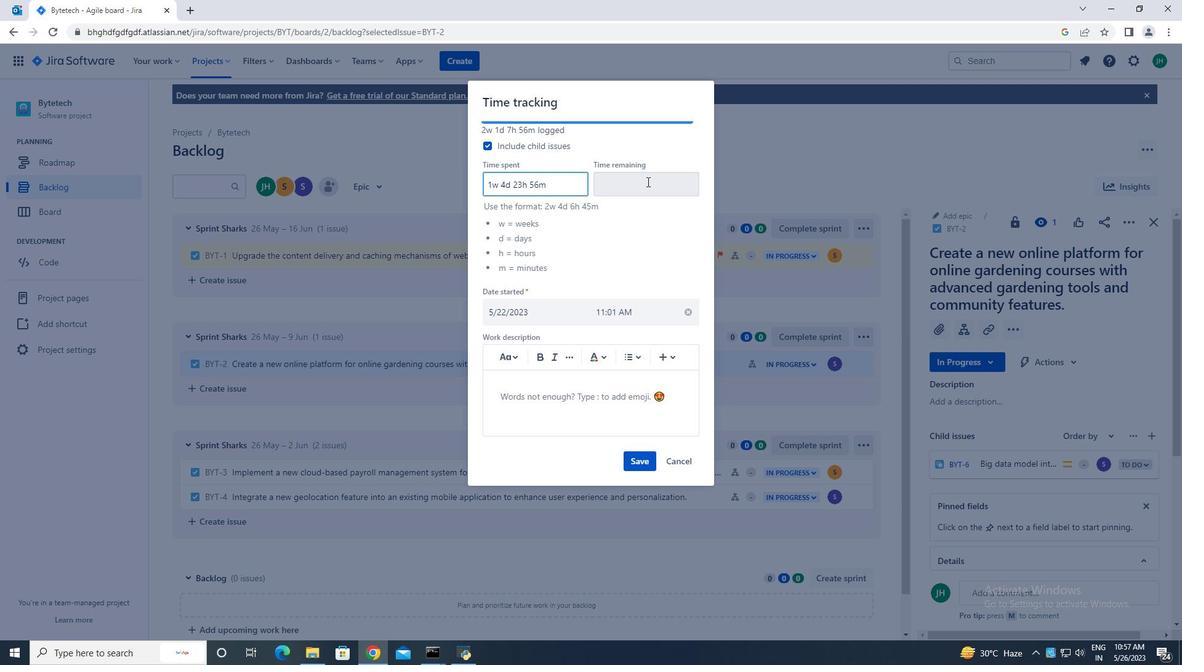 
Action: Mouse pressed left at (646, 182)
Screenshot: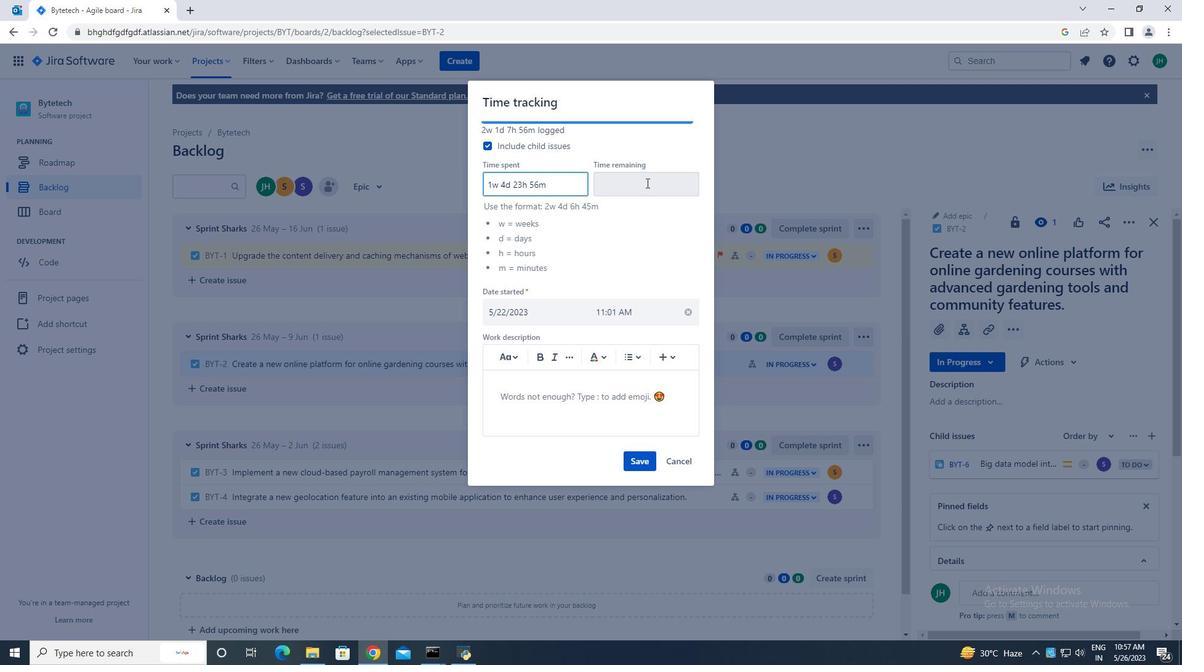 
Action: Mouse moved to (646, 184)
Screenshot: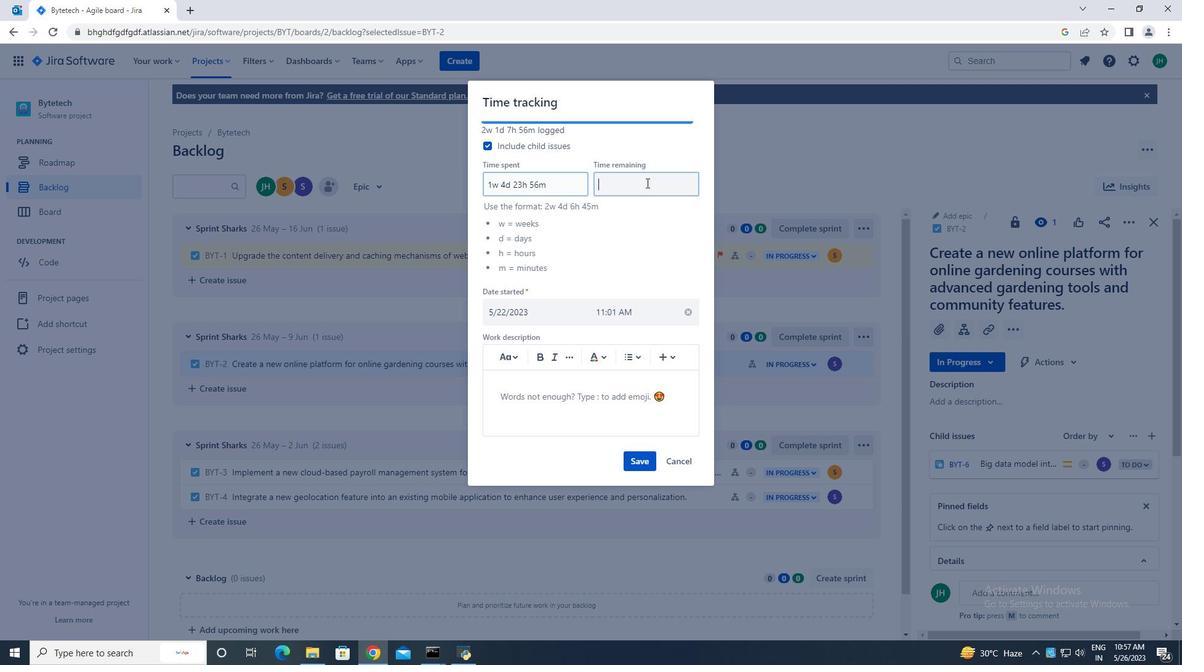 
Action: Key pressed 3w<Key.space>1d<Key.space>15h<Key.space>41m
Screenshot: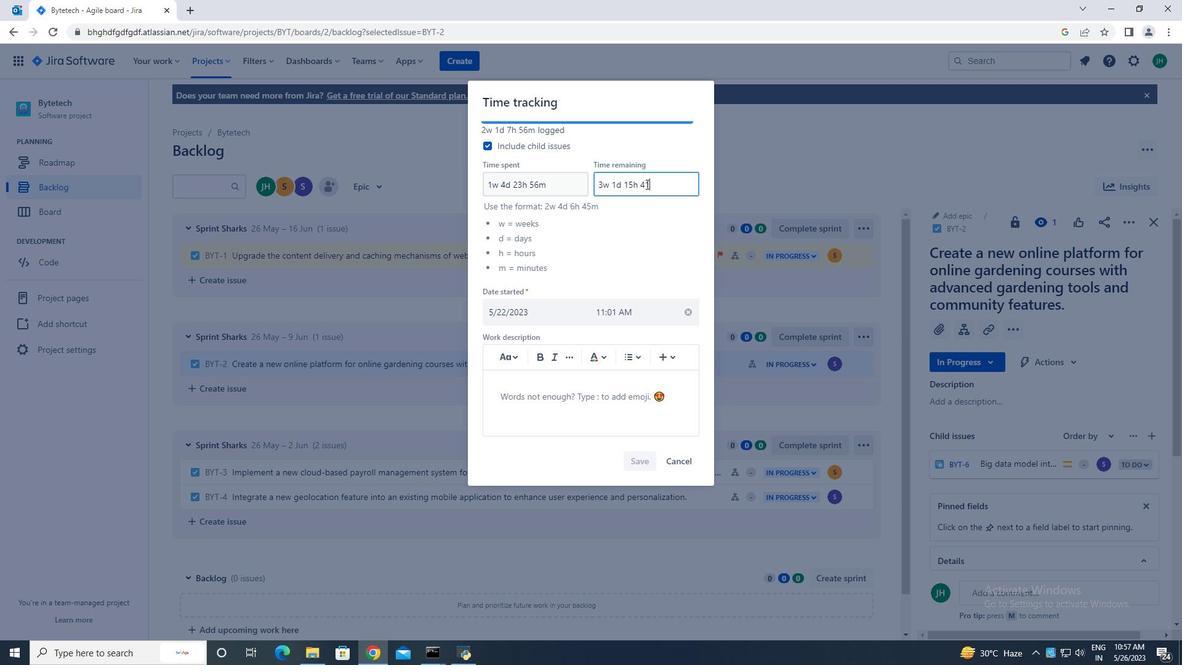 
Action: Mouse moved to (641, 461)
Screenshot: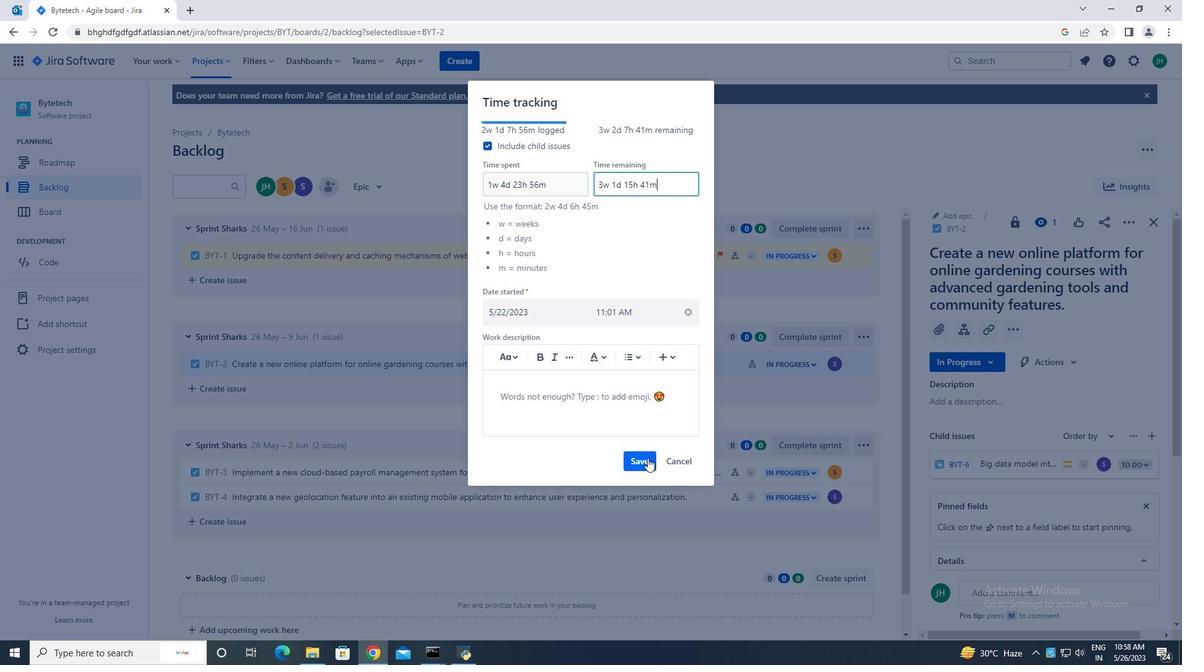 
Action: Mouse pressed left at (641, 461)
Screenshot: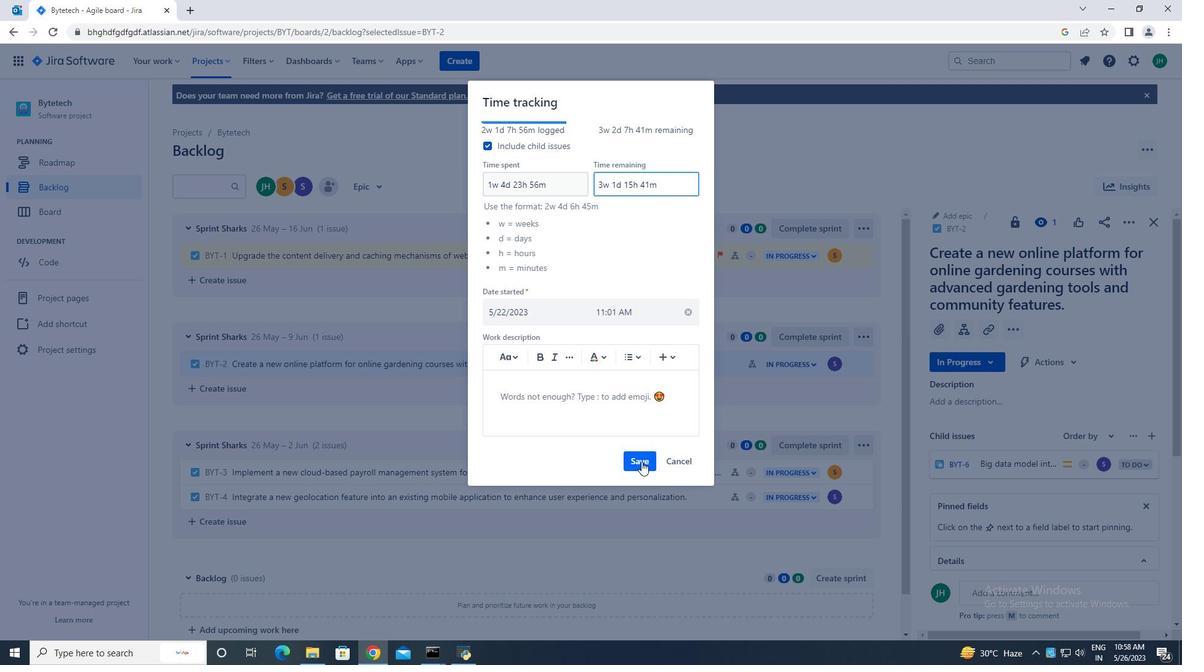 
Action: Mouse moved to (1127, 222)
Screenshot: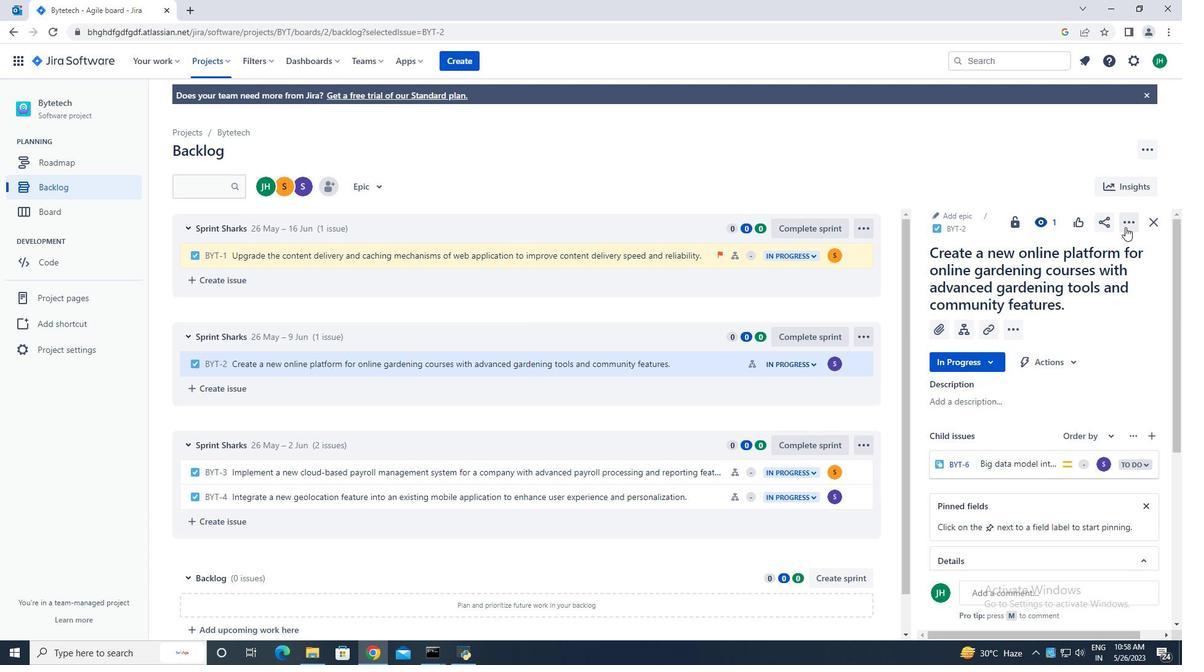 
Action: Mouse pressed left at (1127, 222)
Screenshot: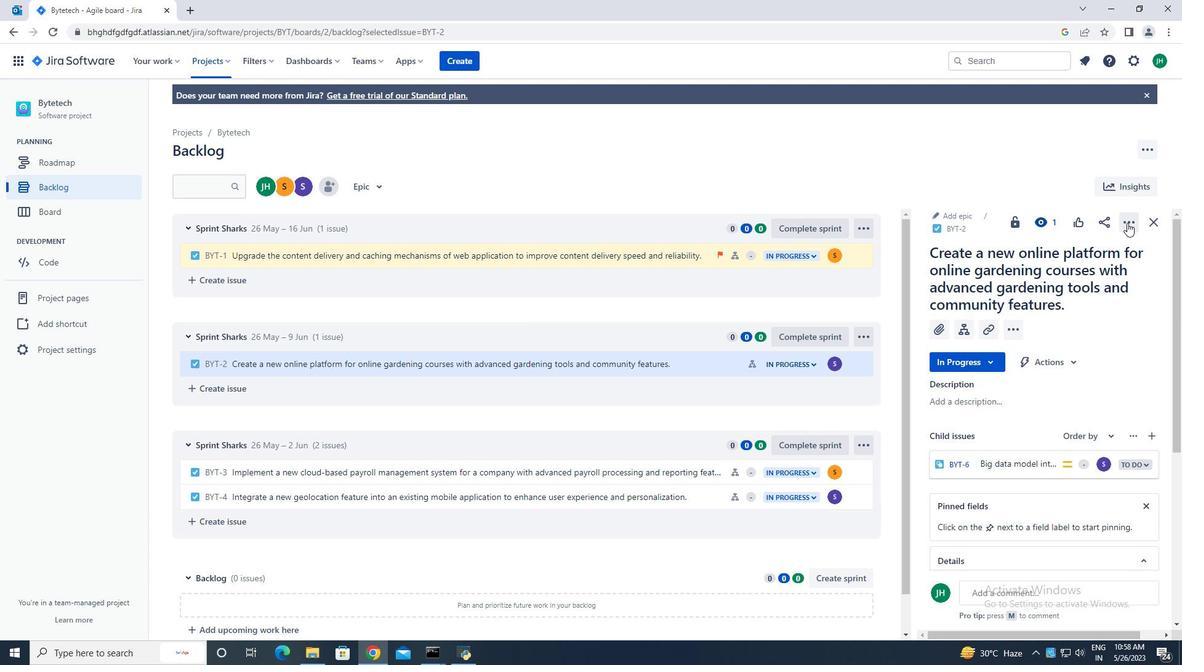 
Action: Mouse moved to (1066, 385)
Screenshot: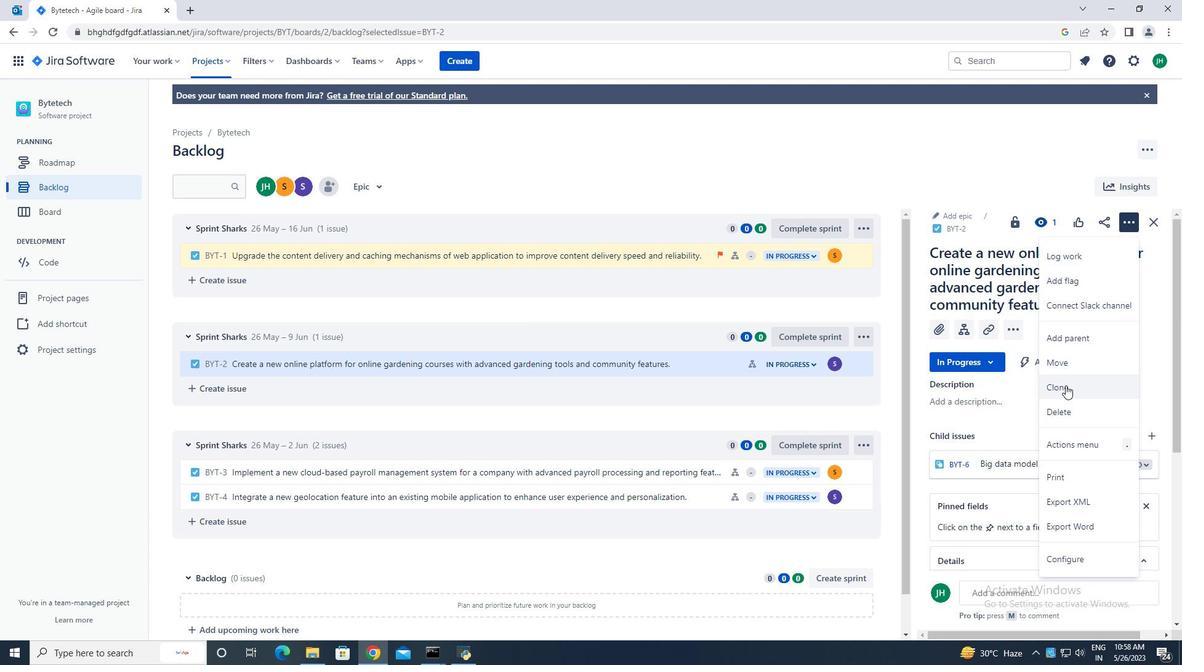 
Action: Mouse pressed left at (1066, 385)
Screenshot: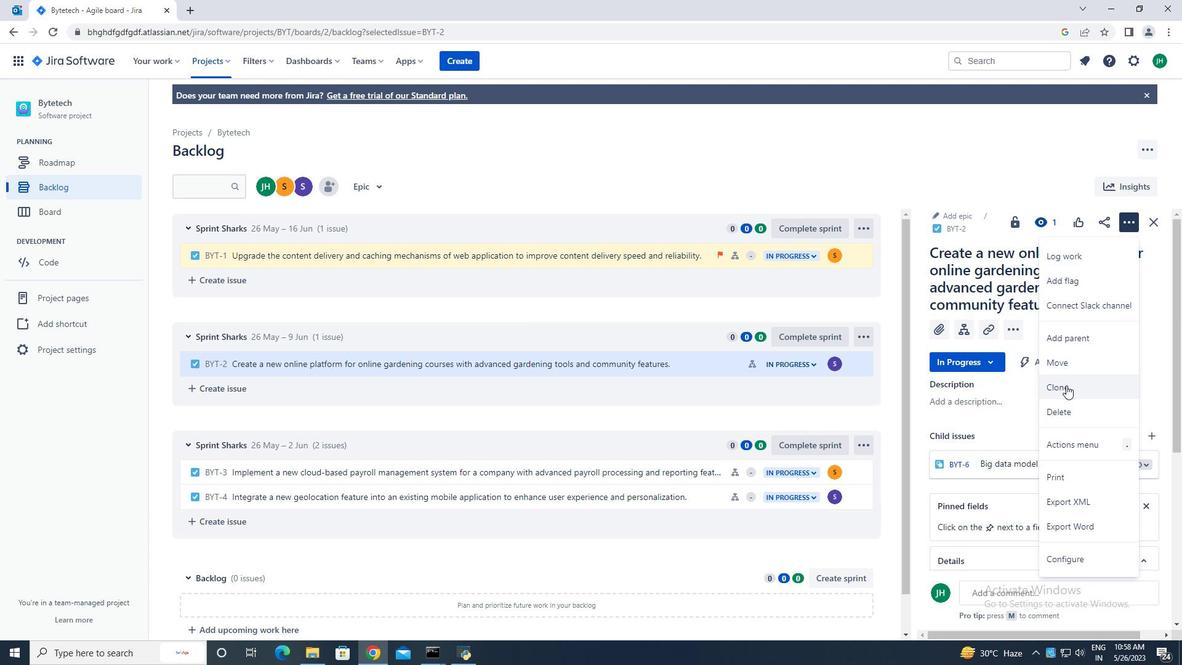 
Action: Mouse moved to (677, 262)
Screenshot: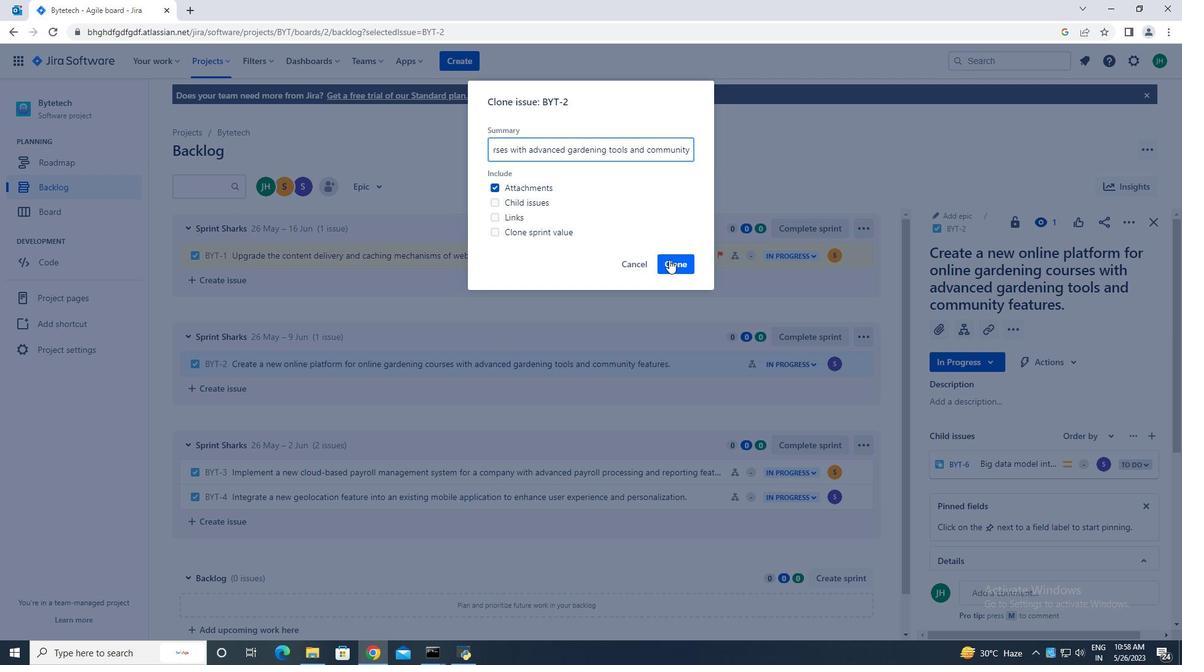 
Action: Mouse pressed left at (677, 262)
Screenshot: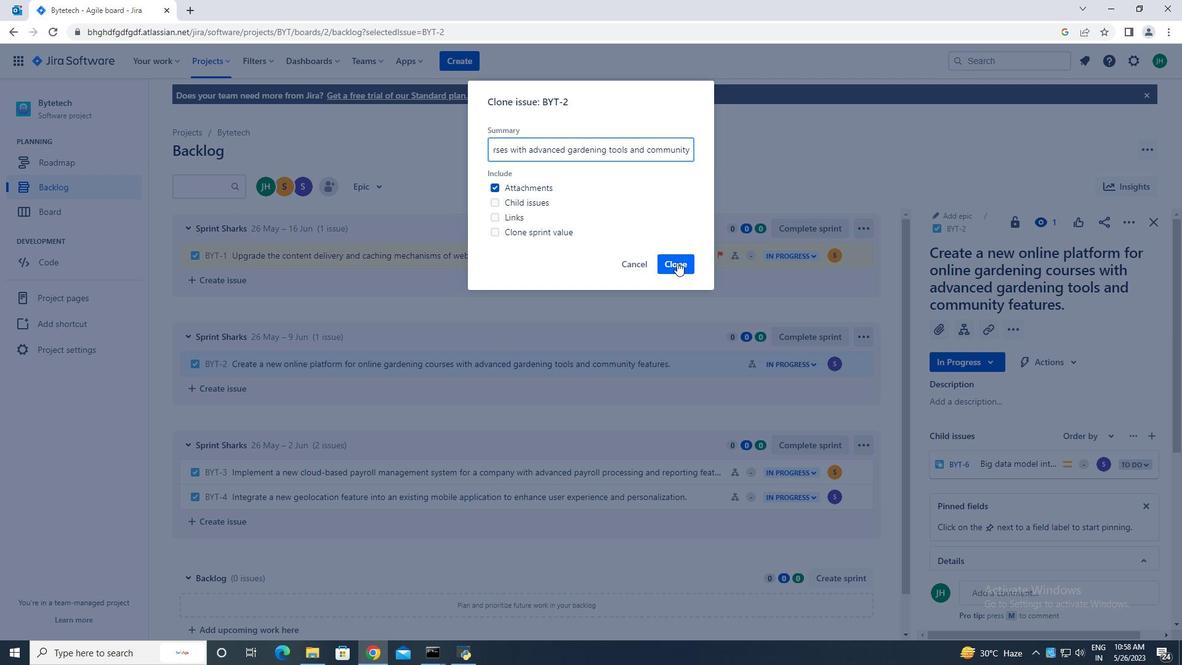 
Action: Mouse moved to (1159, 223)
Screenshot: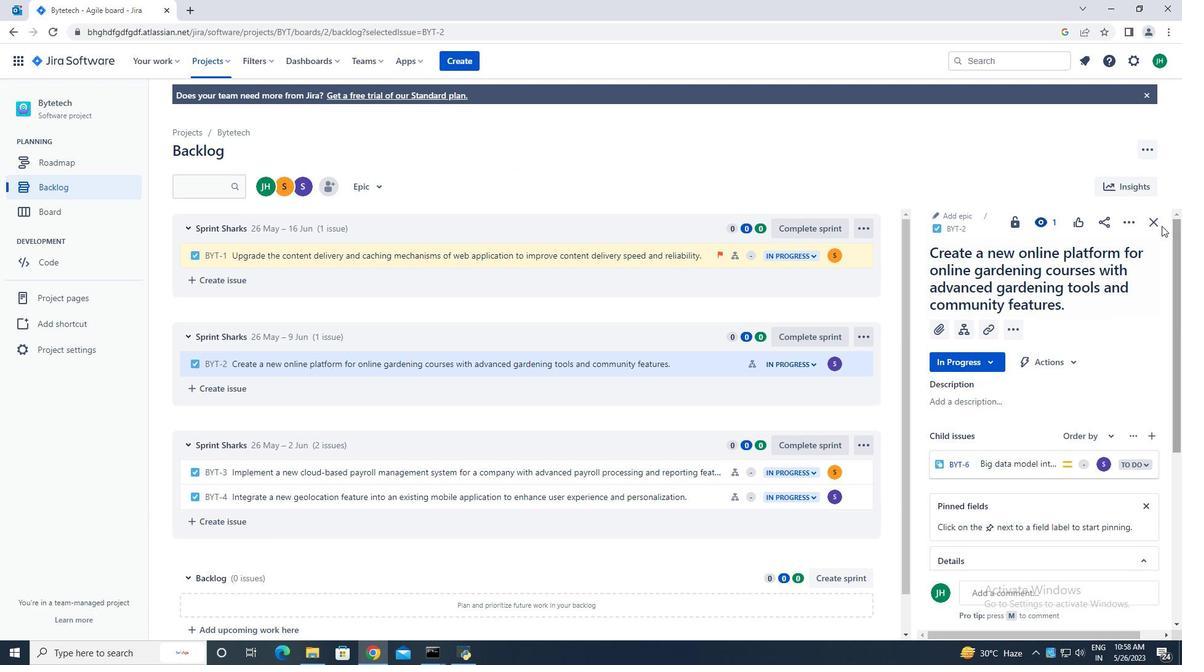 
Action: Mouse pressed left at (1159, 223)
Screenshot: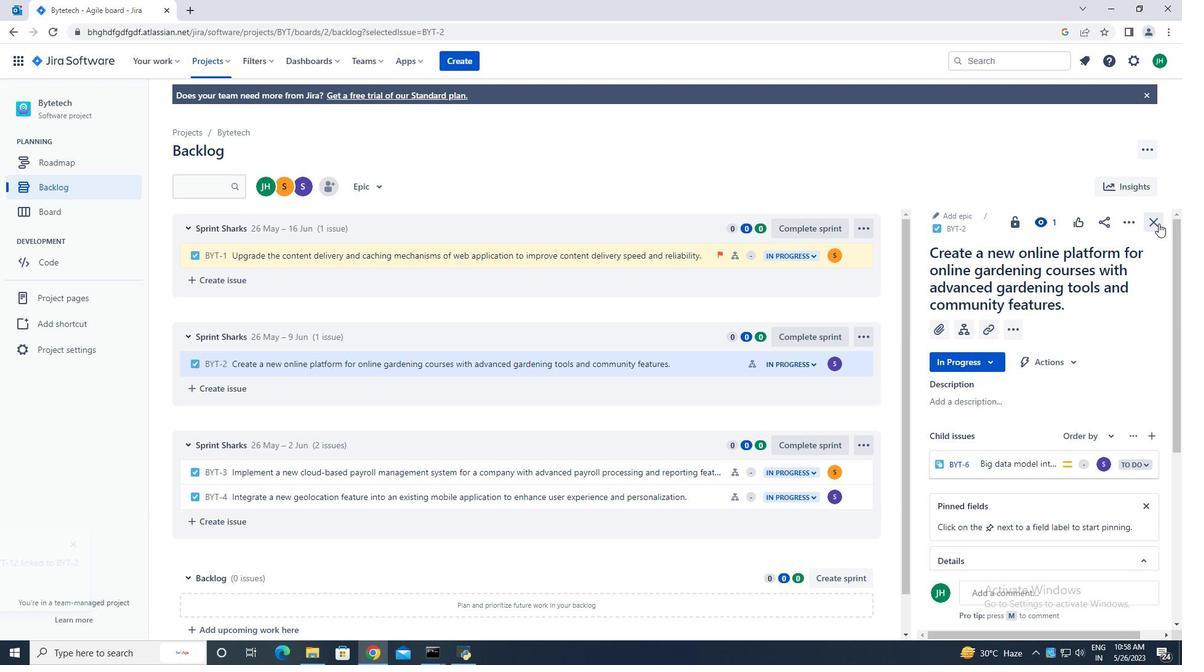 
Action: Mouse moved to (372, 187)
Screenshot: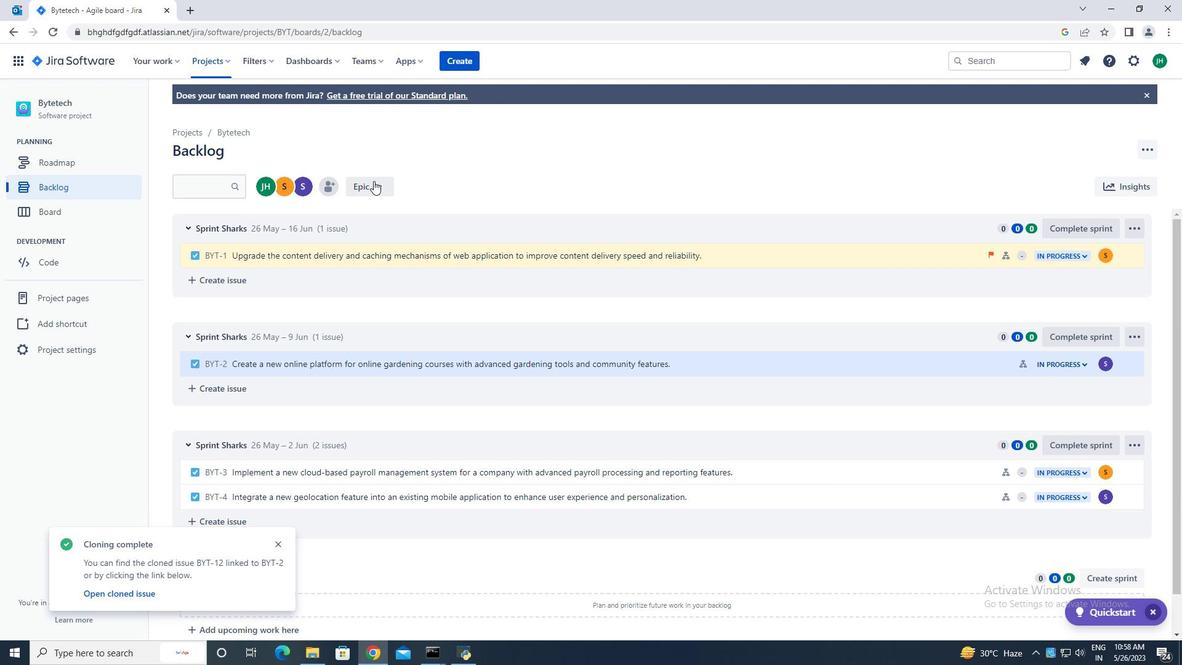 
Action: Mouse pressed left at (372, 187)
Screenshot: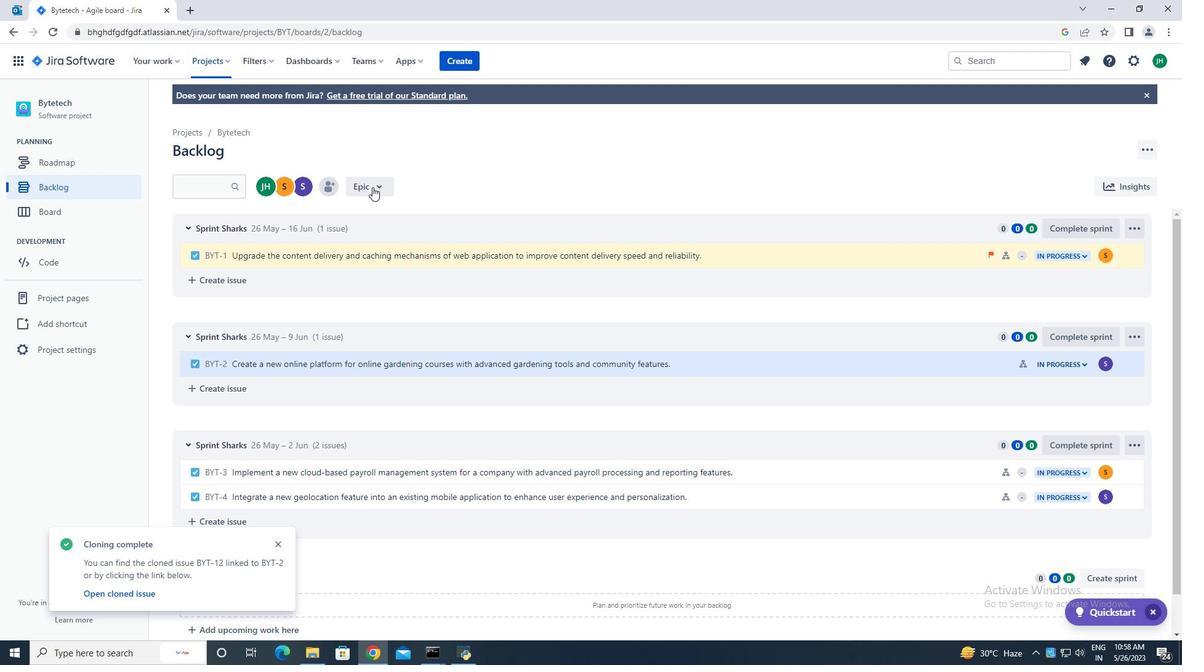 
Action: Mouse moved to (423, 259)
Screenshot: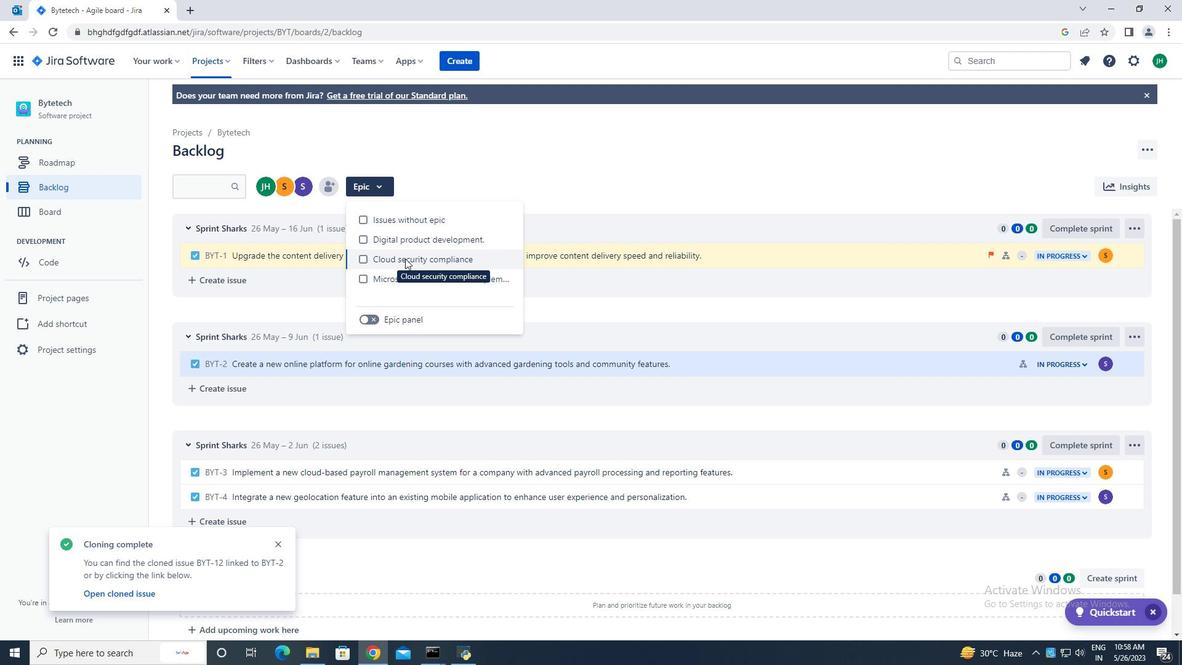 
Action: Mouse pressed left at (423, 259)
Screenshot: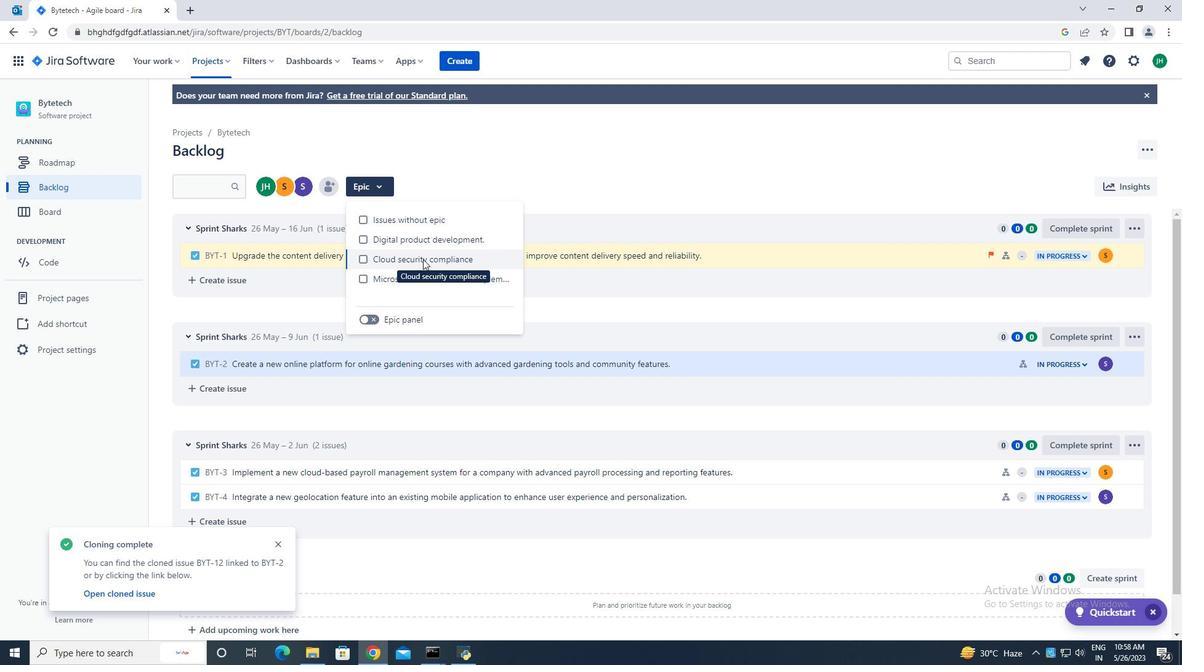 
Action: Mouse moved to (508, 125)
Screenshot: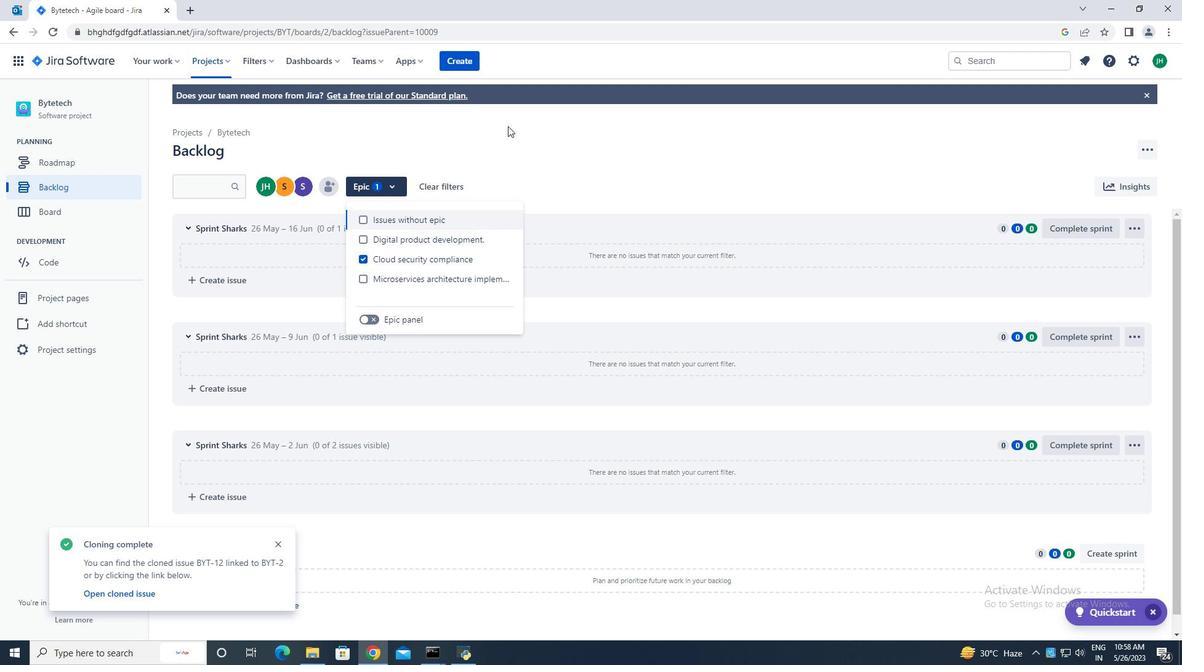 
Action: Mouse pressed left at (508, 125)
Screenshot: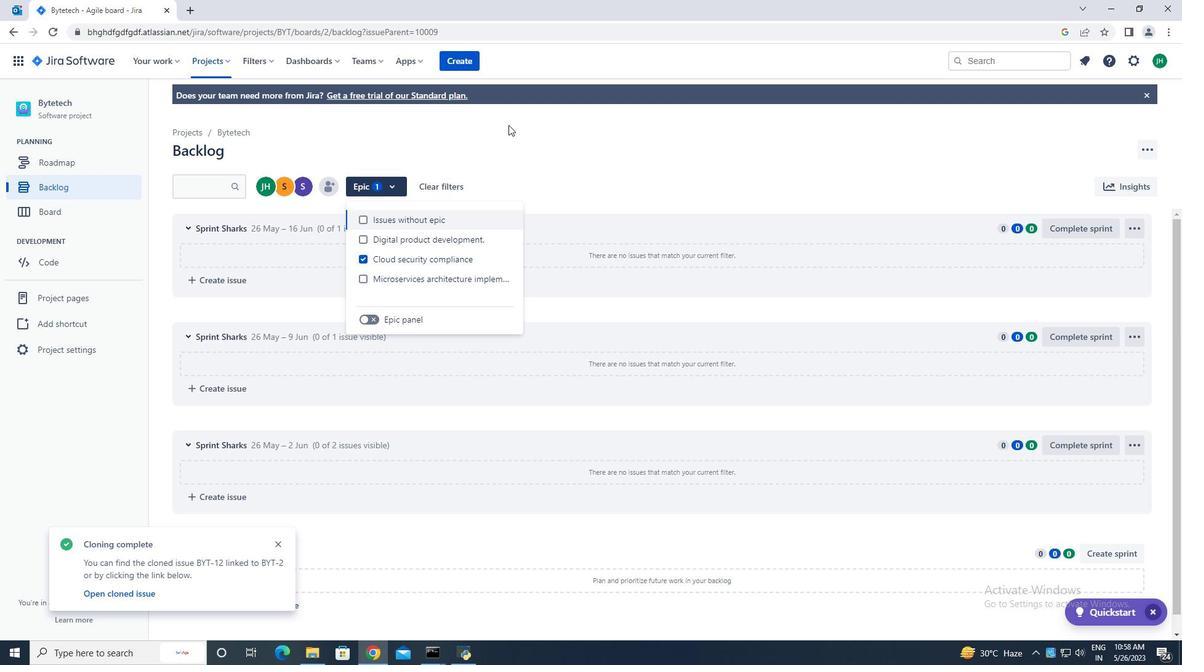
